 Task: Sort the products by price (lowest first).
Action: Mouse moved to (28, 83)
Screenshot: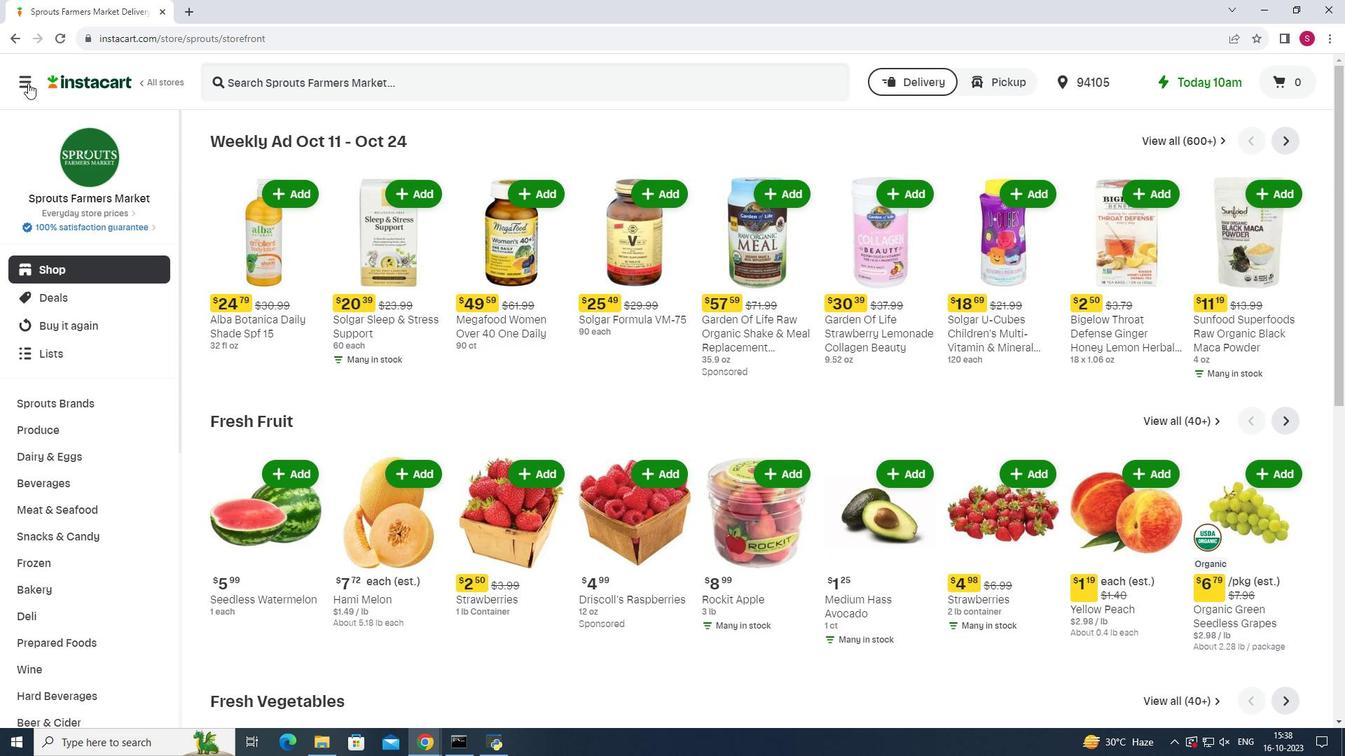 
Action: Mouse pressed left at (28, 83)
Screenshot: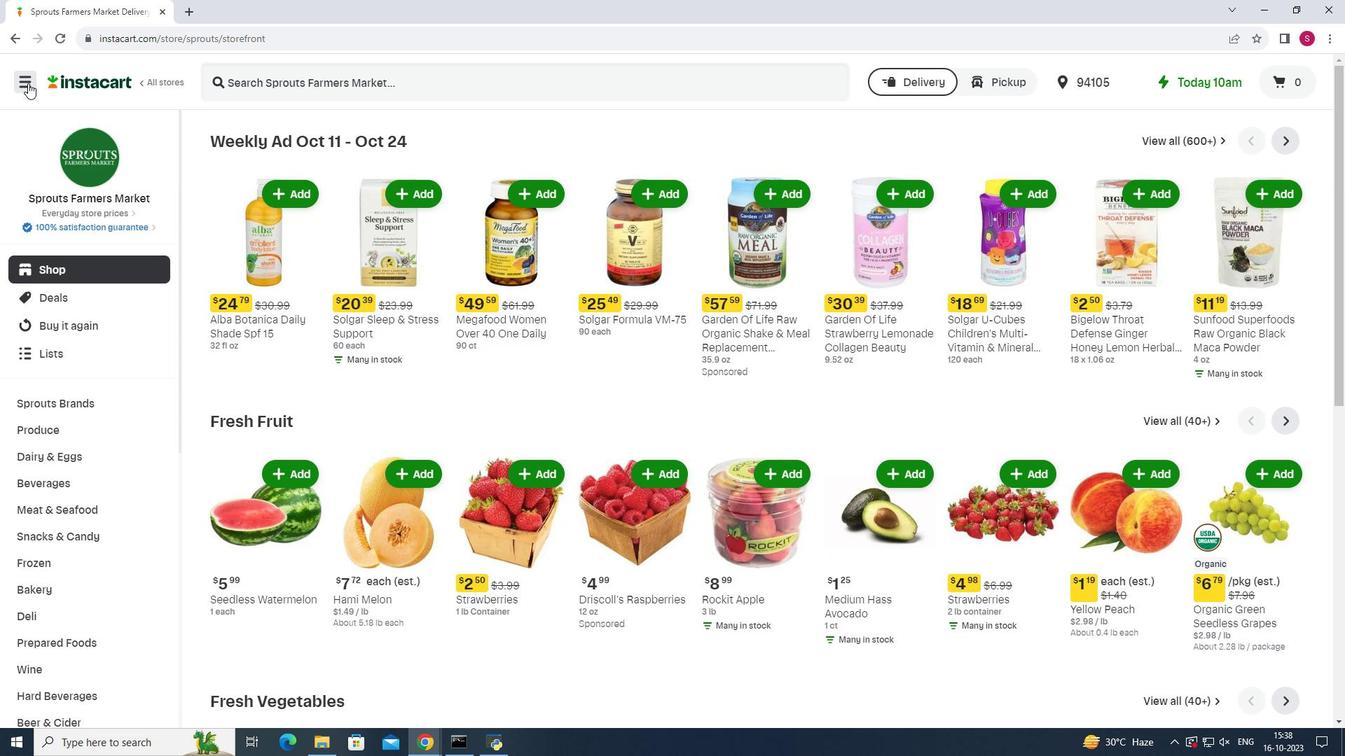 
Action: Mouse moved to (52, 368)
Screenshot: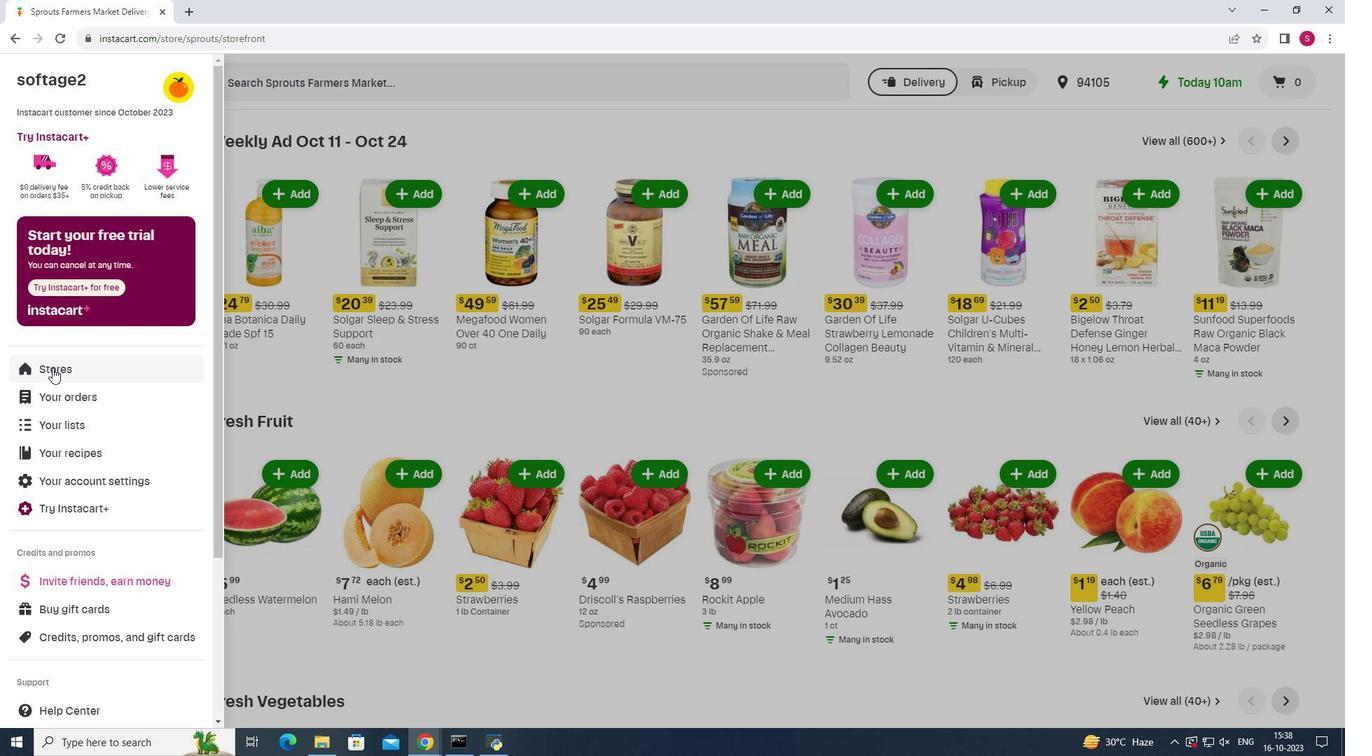 
Action: Mouse pressed left at (52, 368)
Screenshot: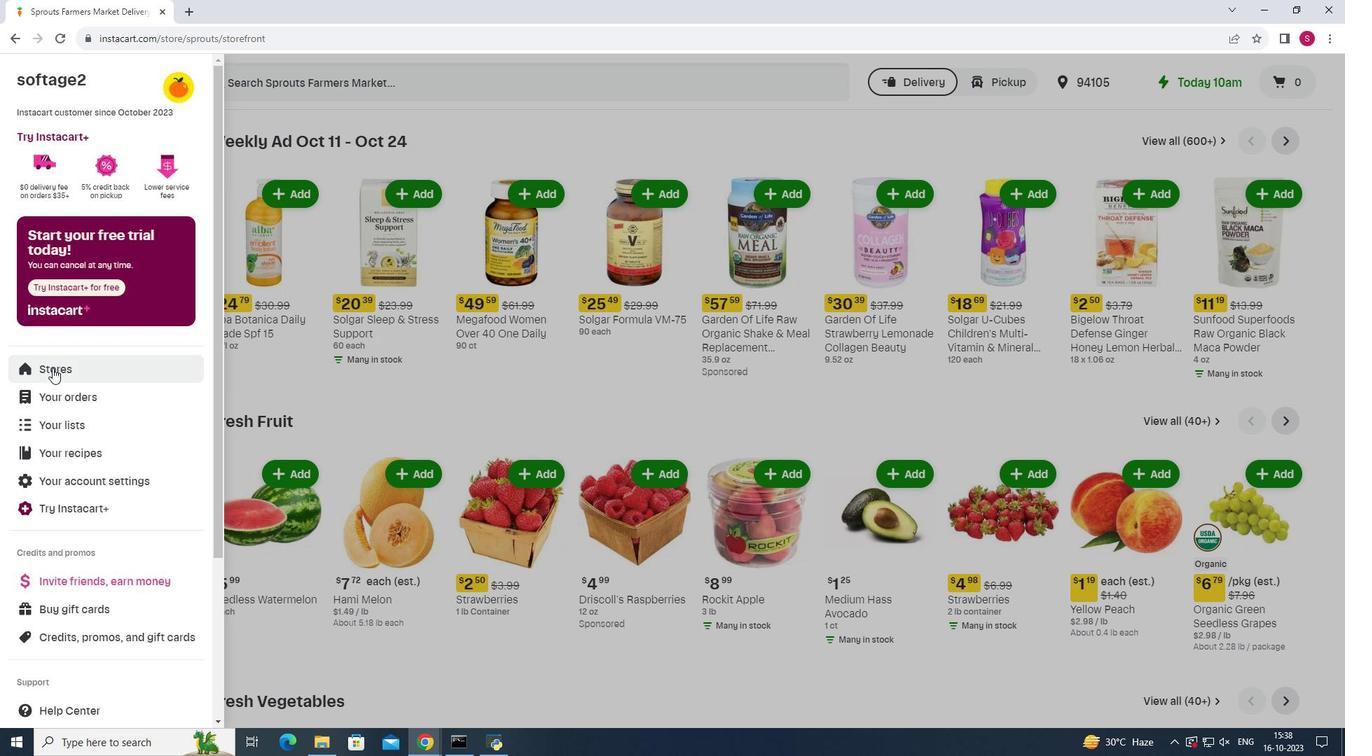 
Action: Mouse moved to (313, 116)
Screenshot: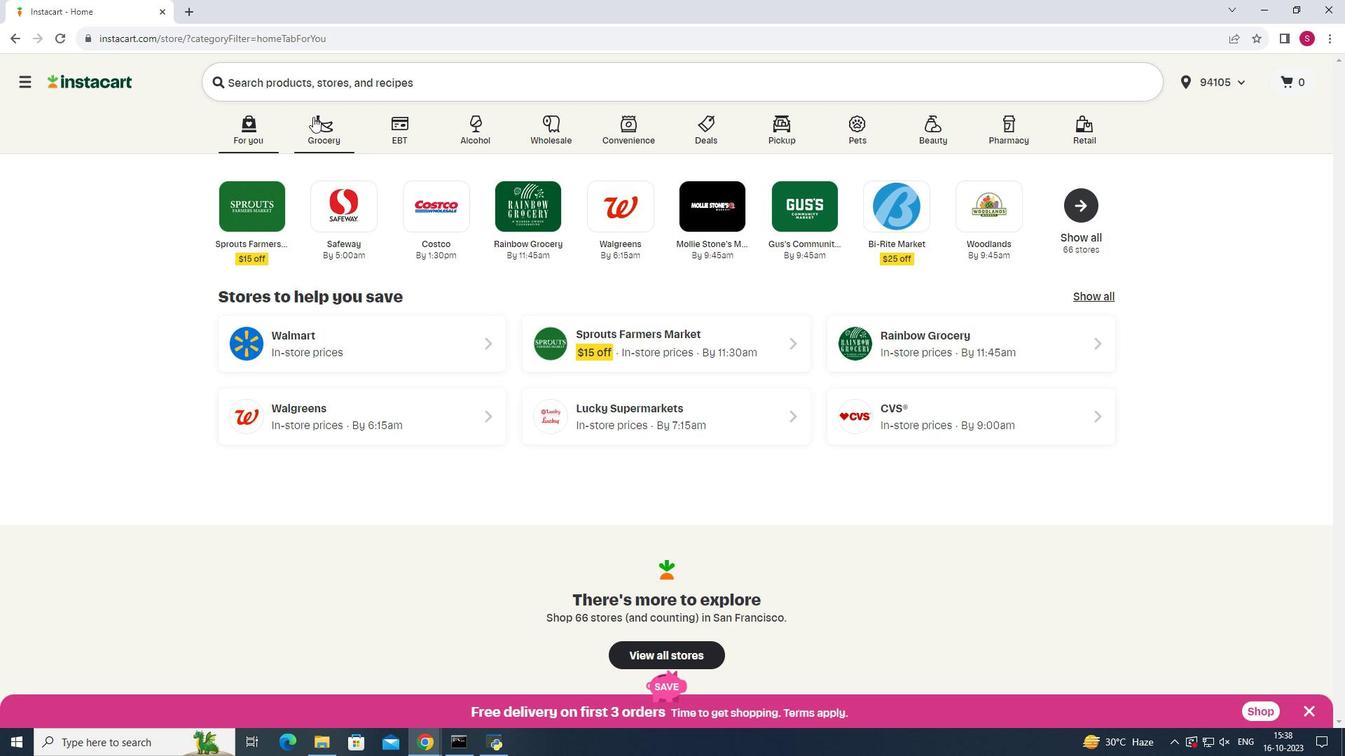 
Action: Mouse pressed left at (313, 116)
Screenshot: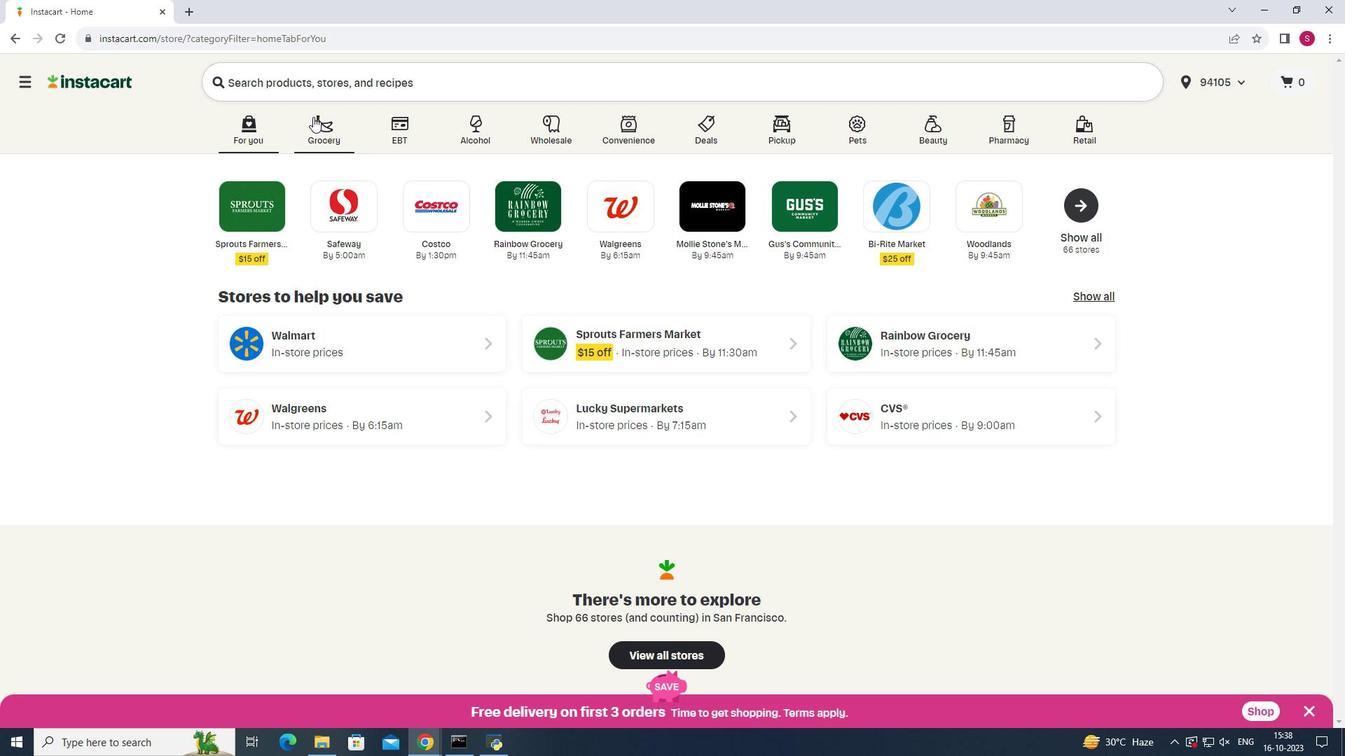 
Action: Mouse moved to (939, 201)
Screenshot: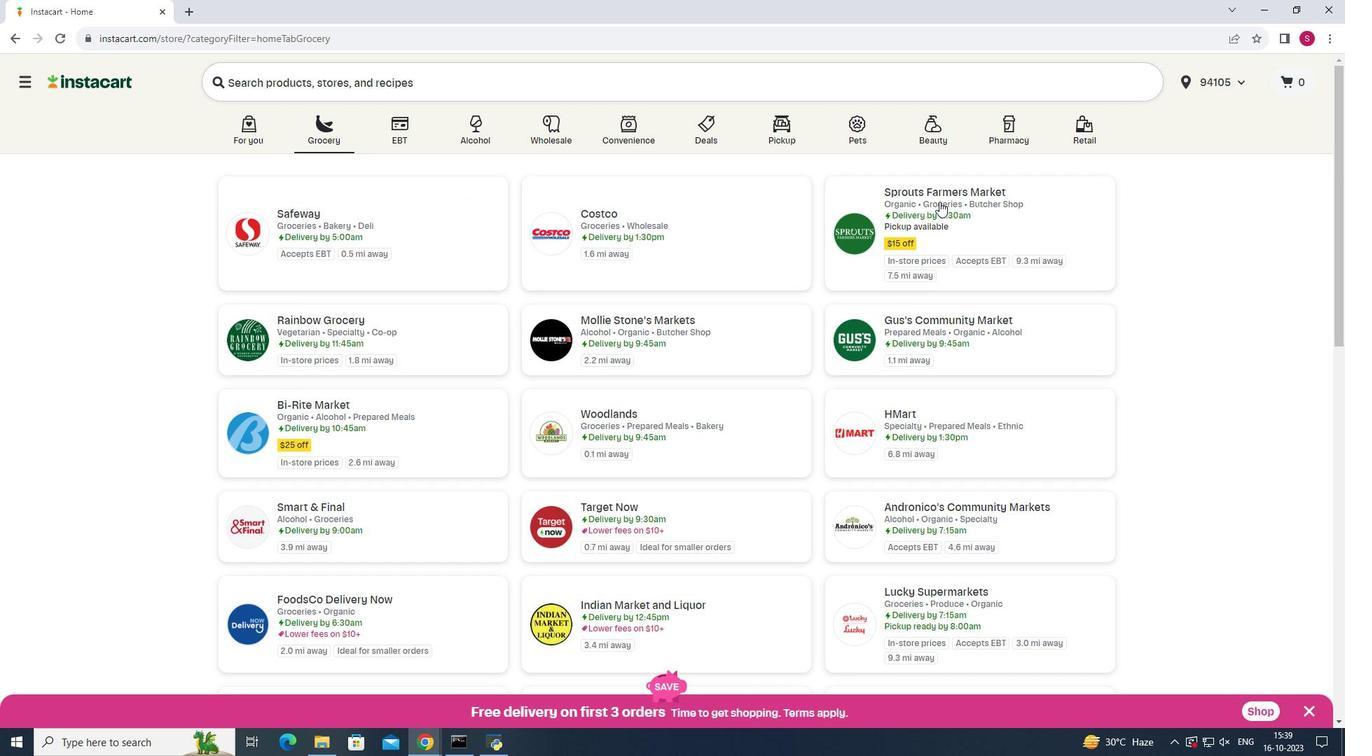 
Action: Mouse pressed left at (939, 201)
Screenshot: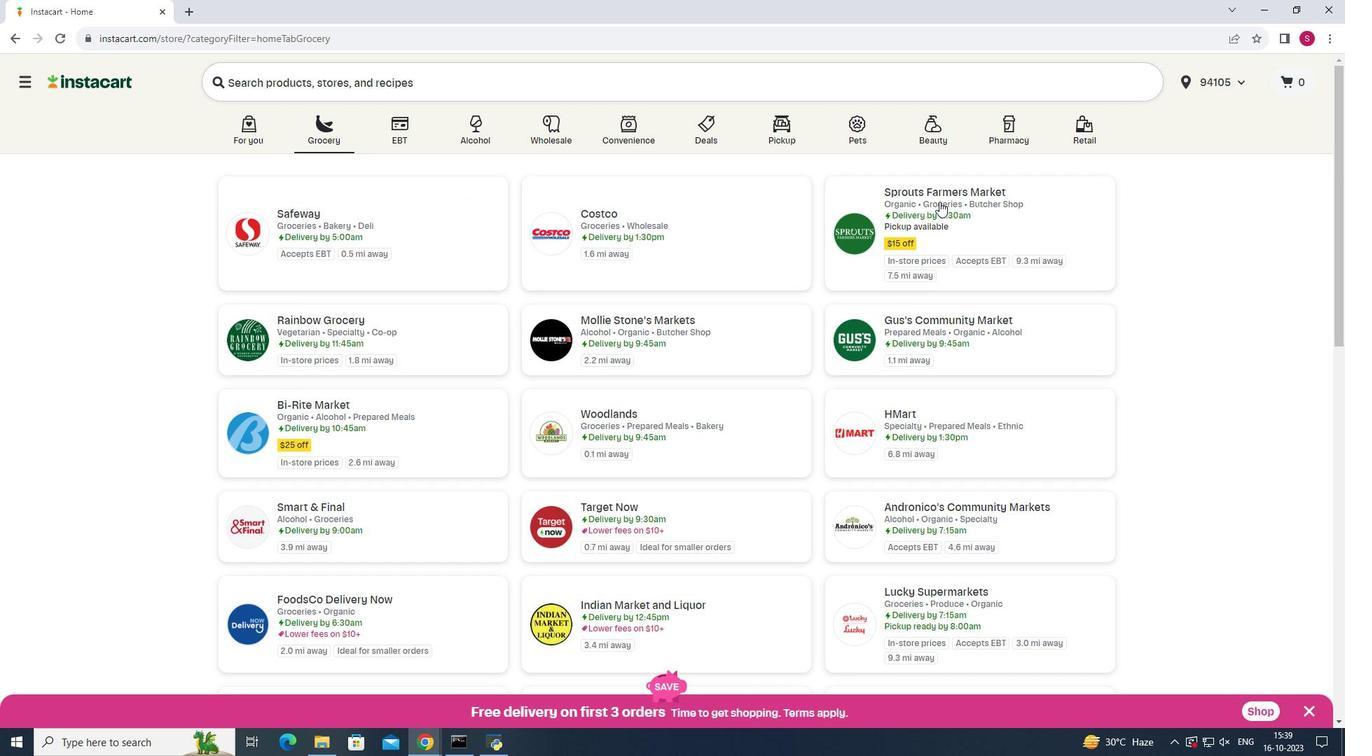 
Action: Mouse moved to (58, 507)
Screenshot: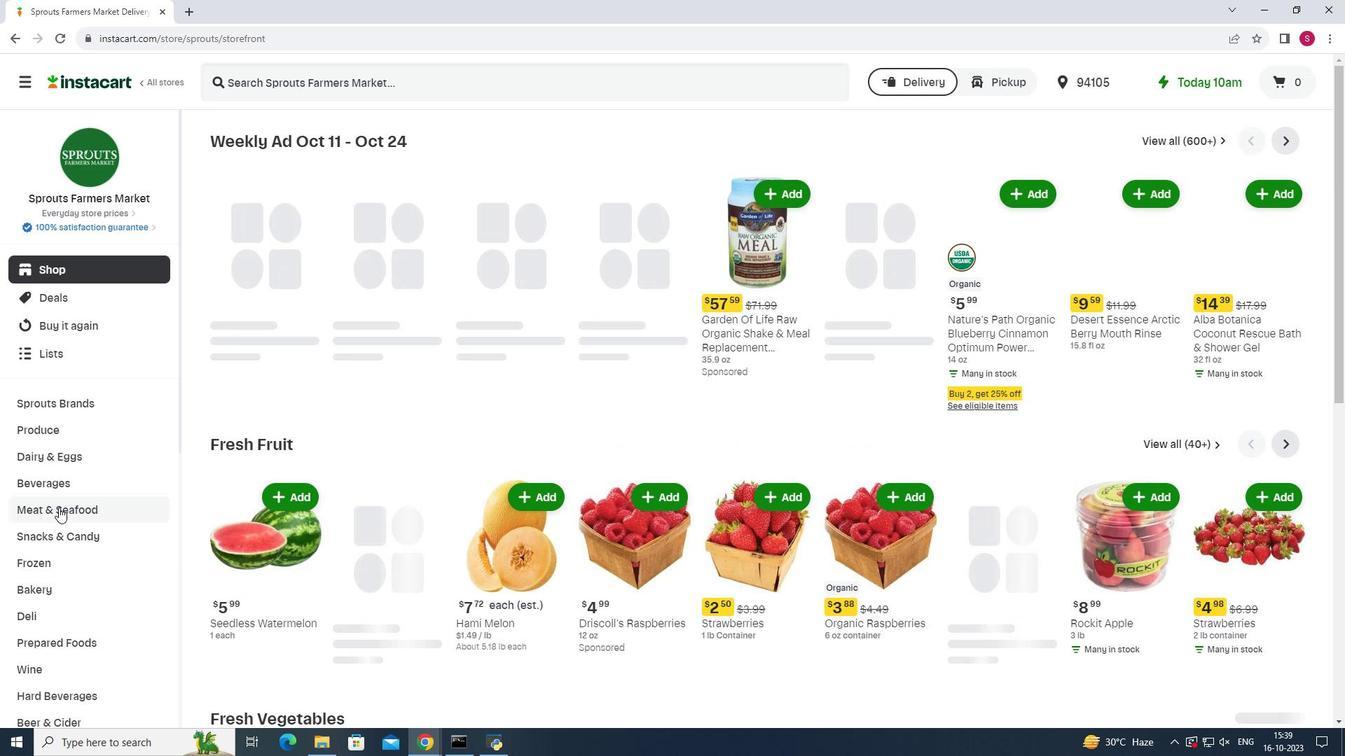 
Action: Mouse pressed left at (58, 507)
Screenshot: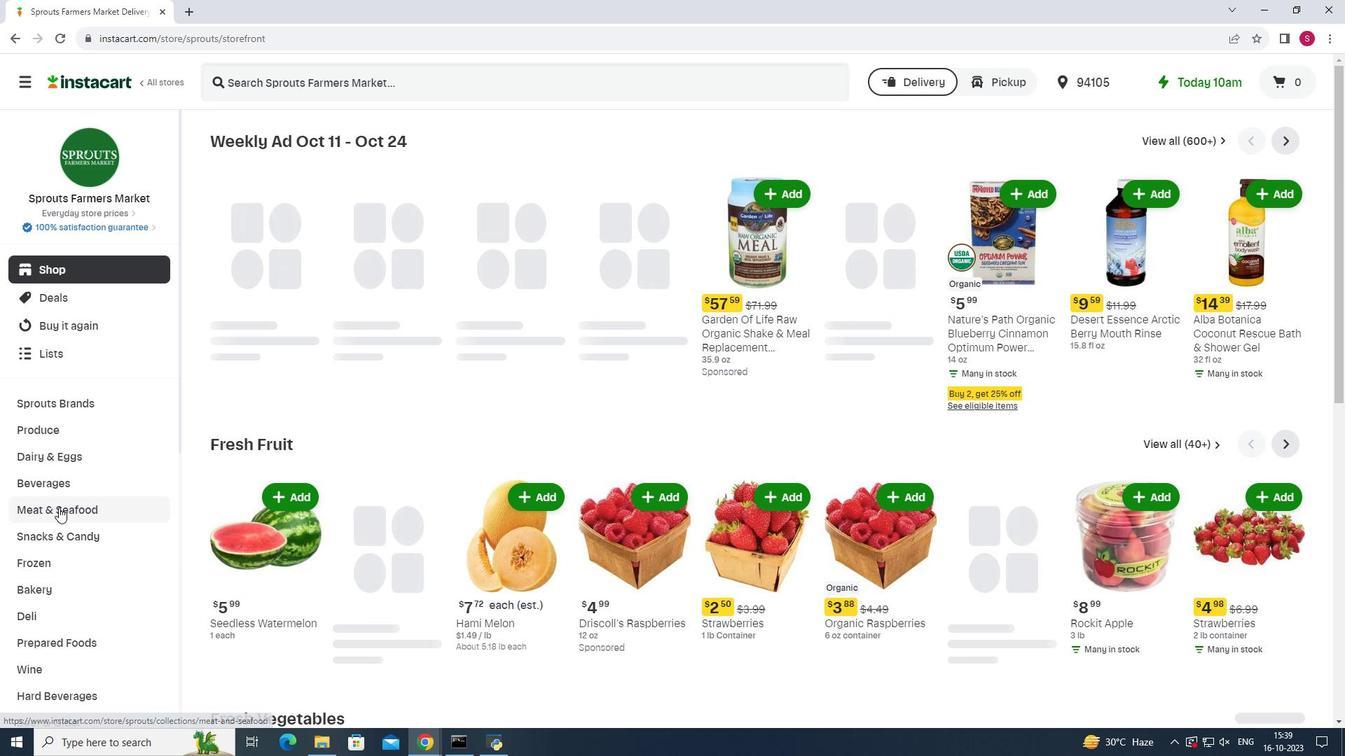 
Action: Mouse moved to (1017, 169)
Screenshot: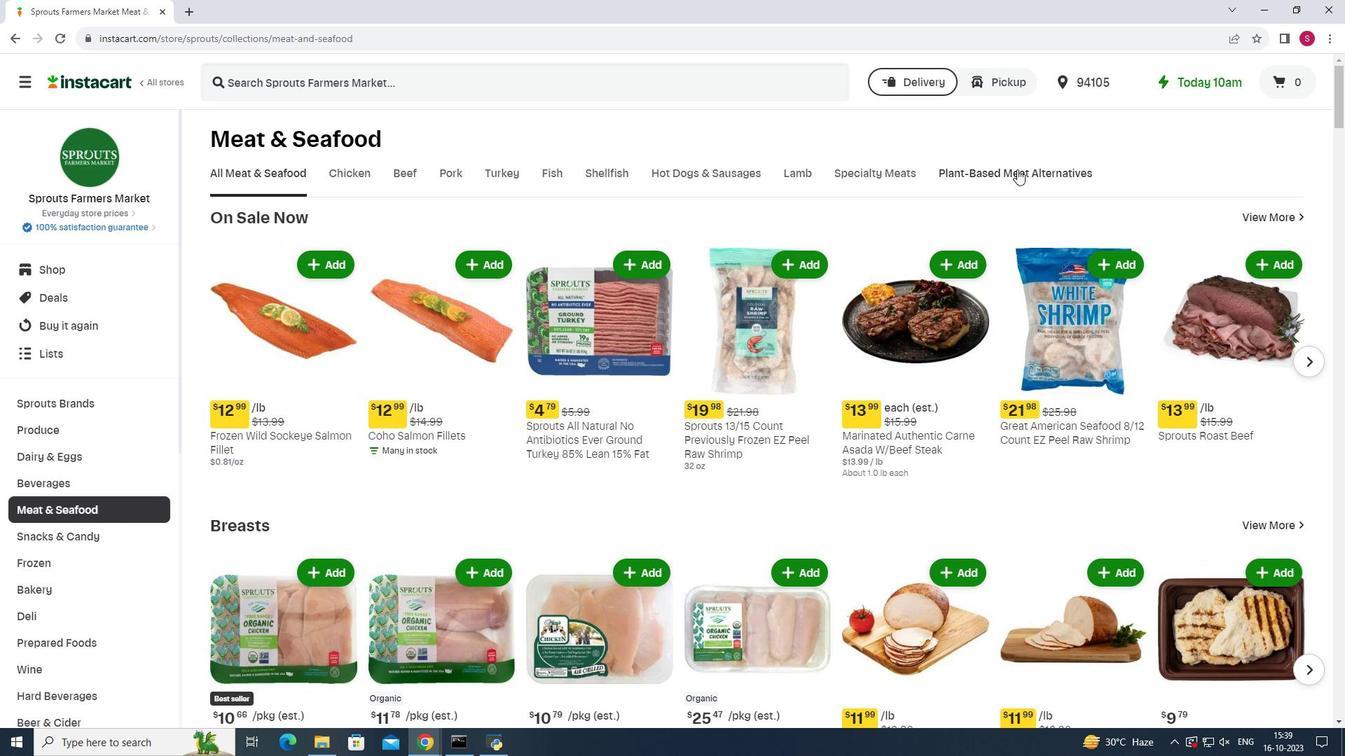 
Action: Mouse pressed left at (1017, 169)
Screenshot: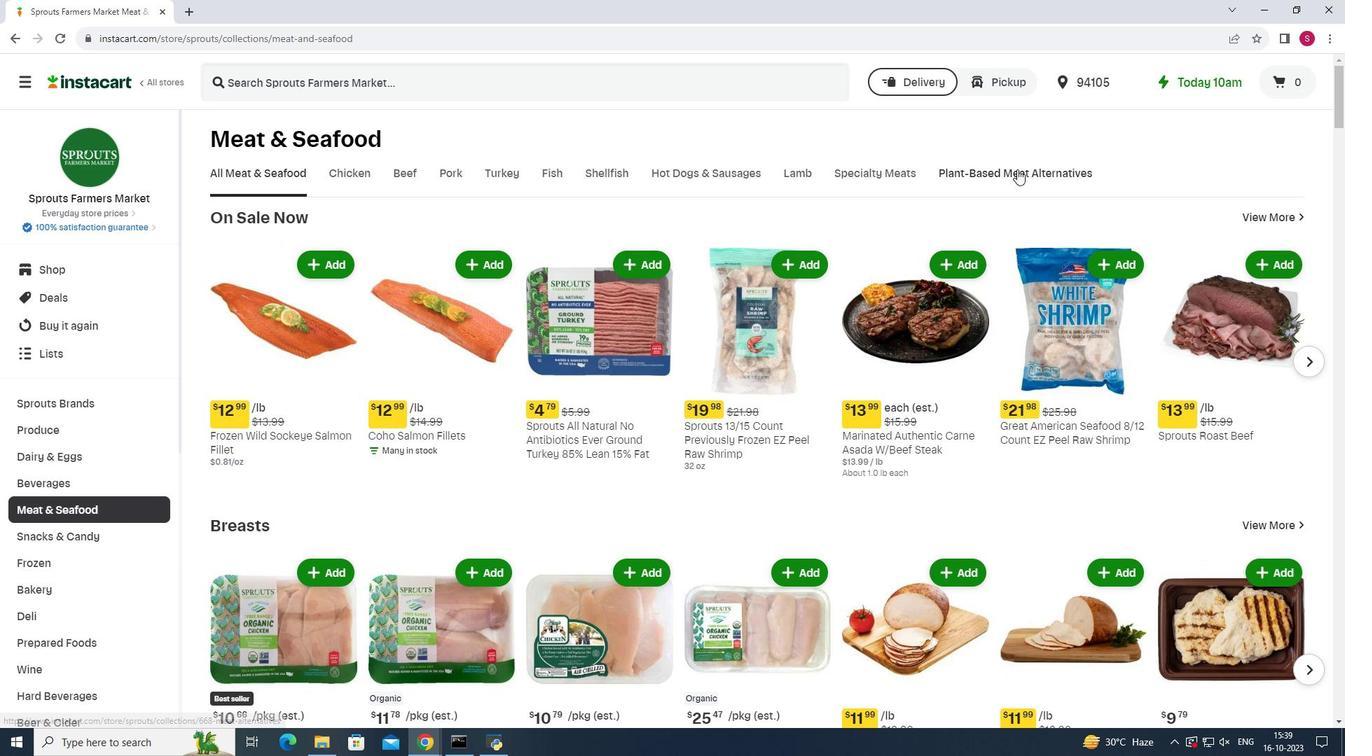 
Action: Mouse moved to (428, 226)
Screenshot: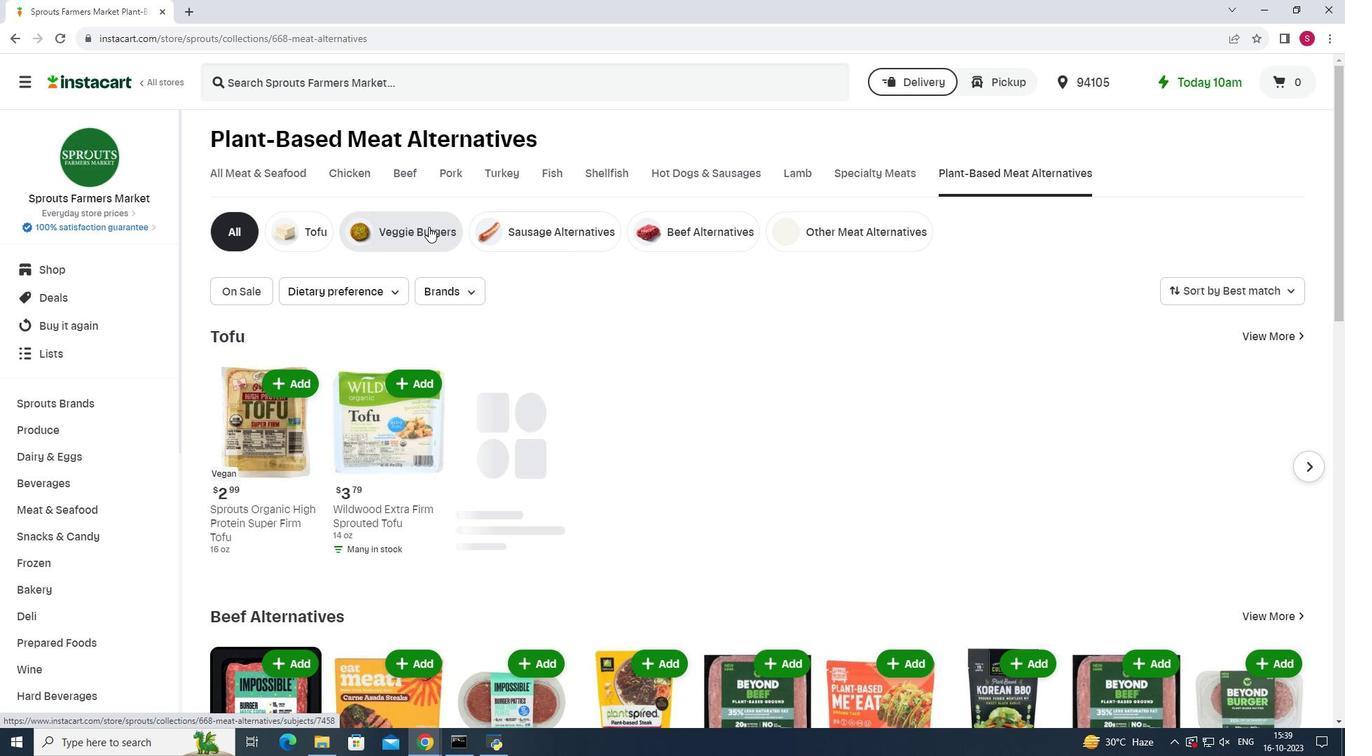 
Action: Mouse pressed left at (428, 226)
Screenshot: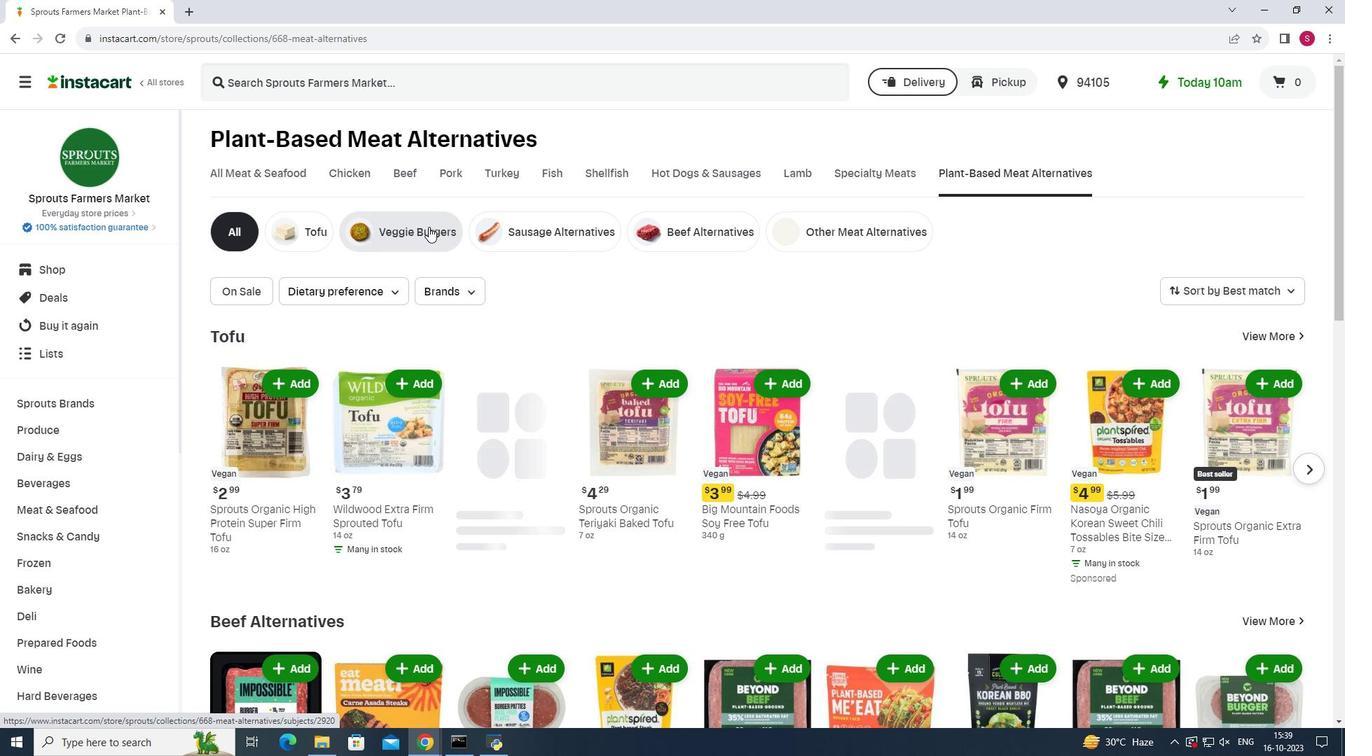 
Action: Mouse moved to (1223, 289)
Screenshot: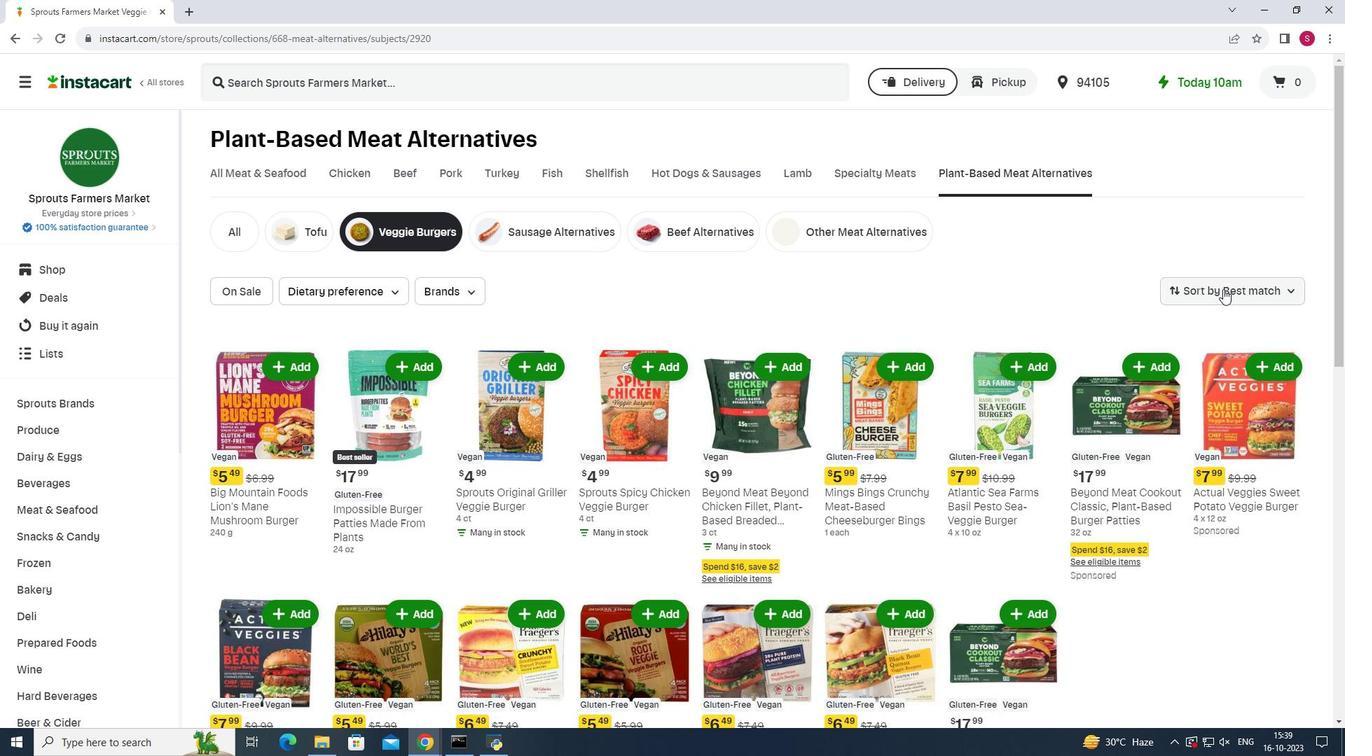 
Action: Mouse pressed left at (1223, 289)
Screenshot: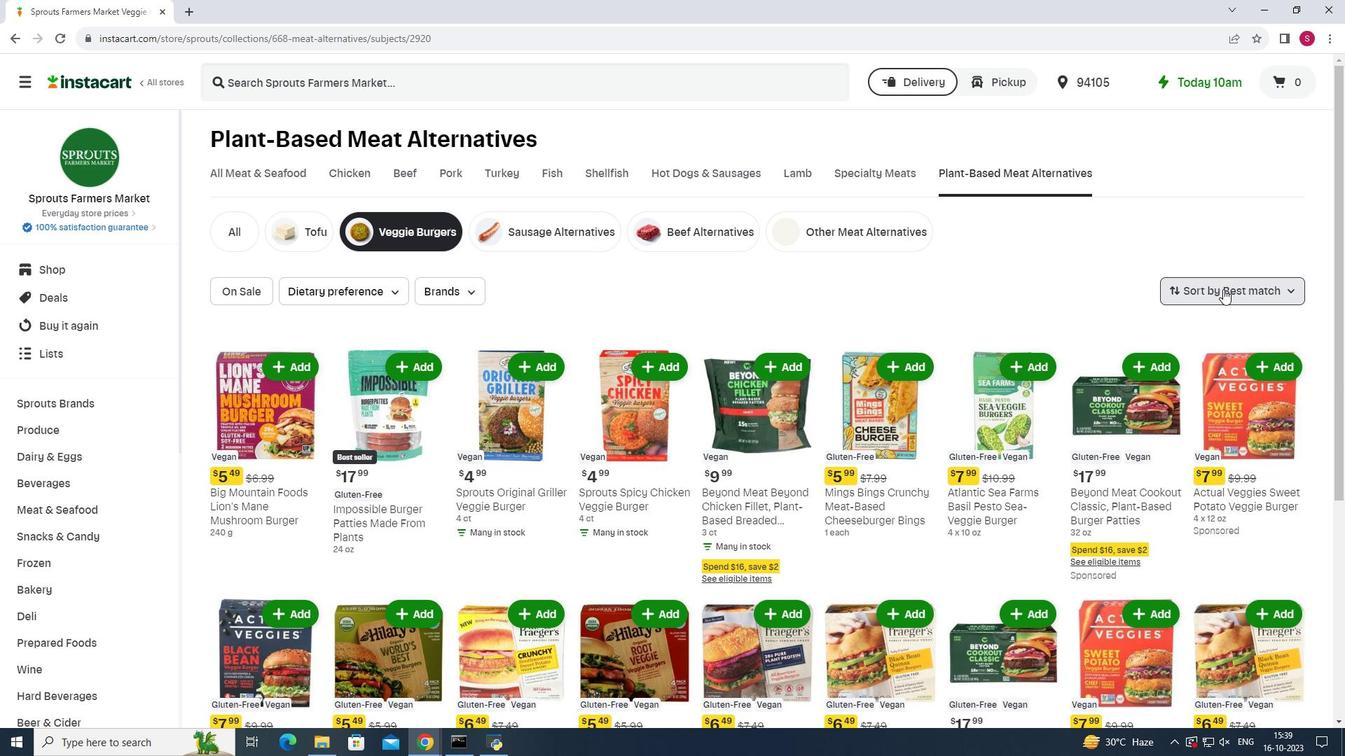 
Action: Mouse moved to (1238, 353)
Screenshot: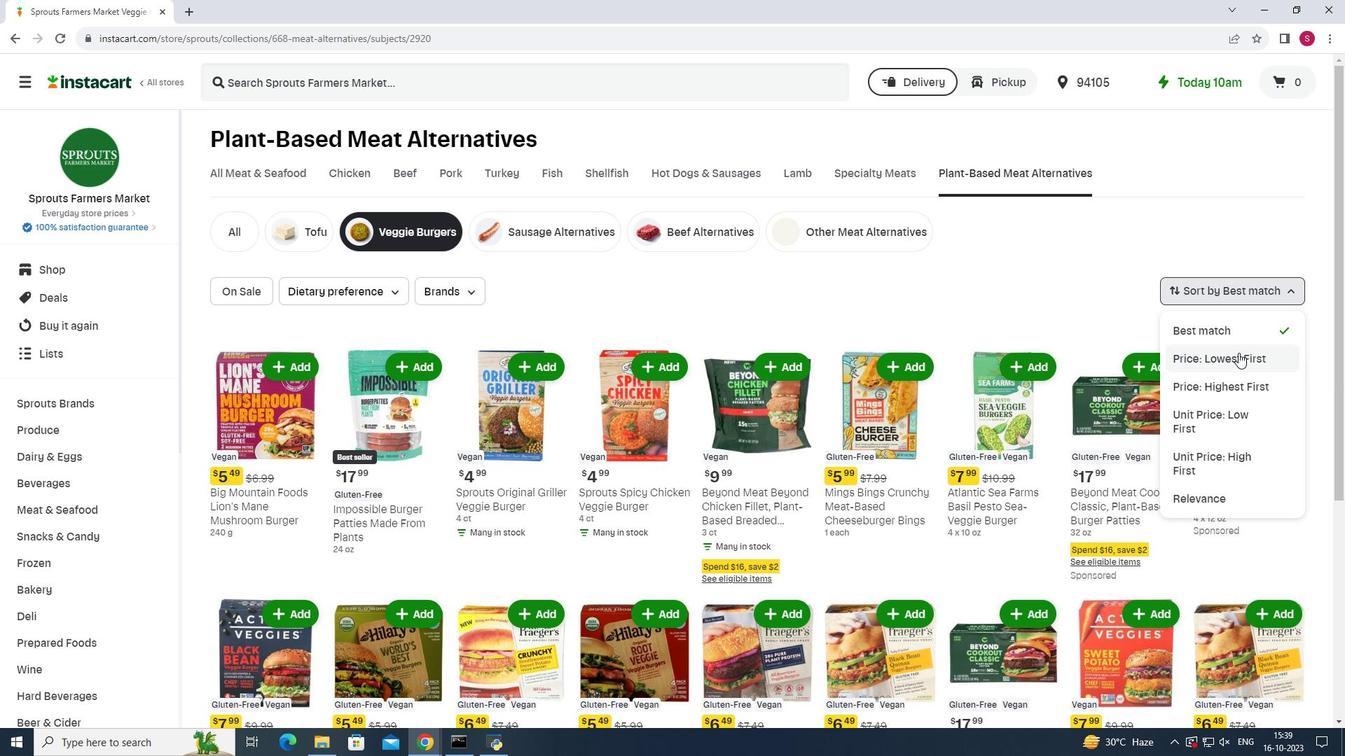
Action: Mouse pressed left at (1238, 353)
Screenshot: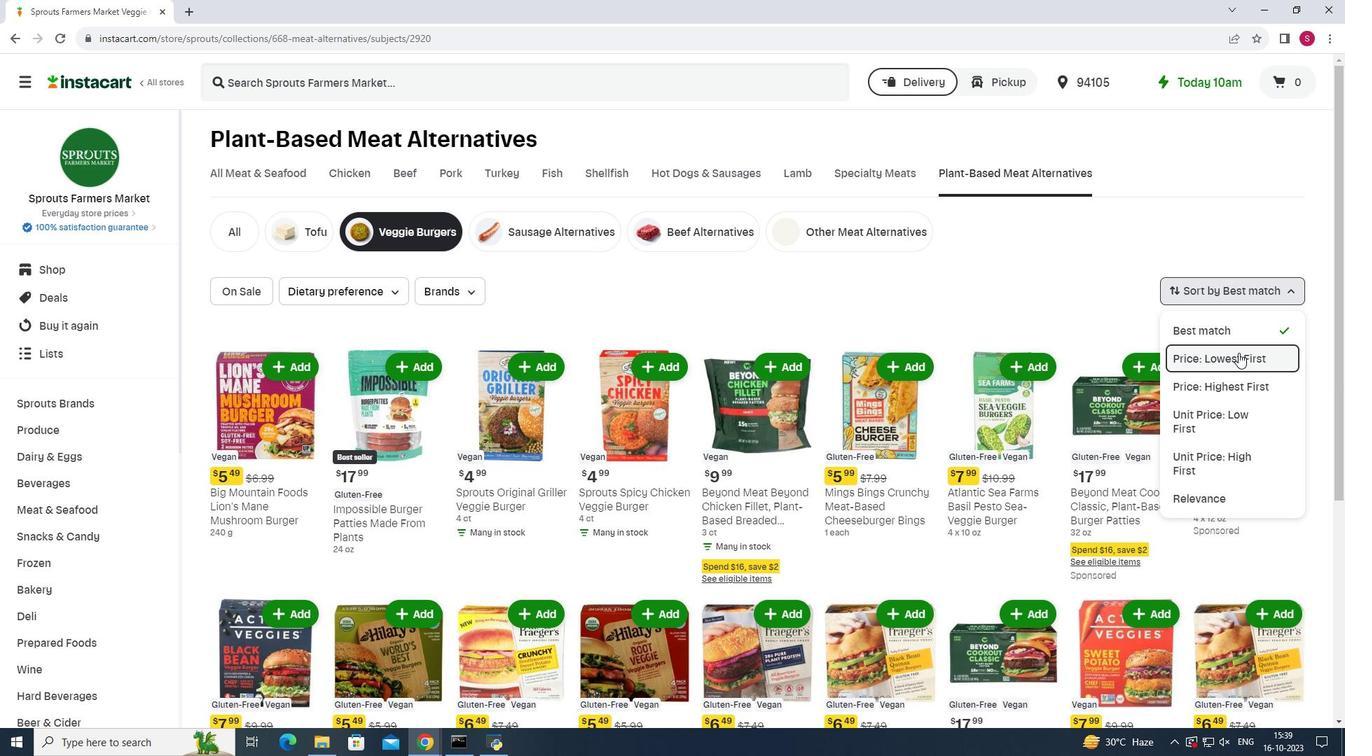 
Action: Mouse moved to (1111, 327)
Screenshot: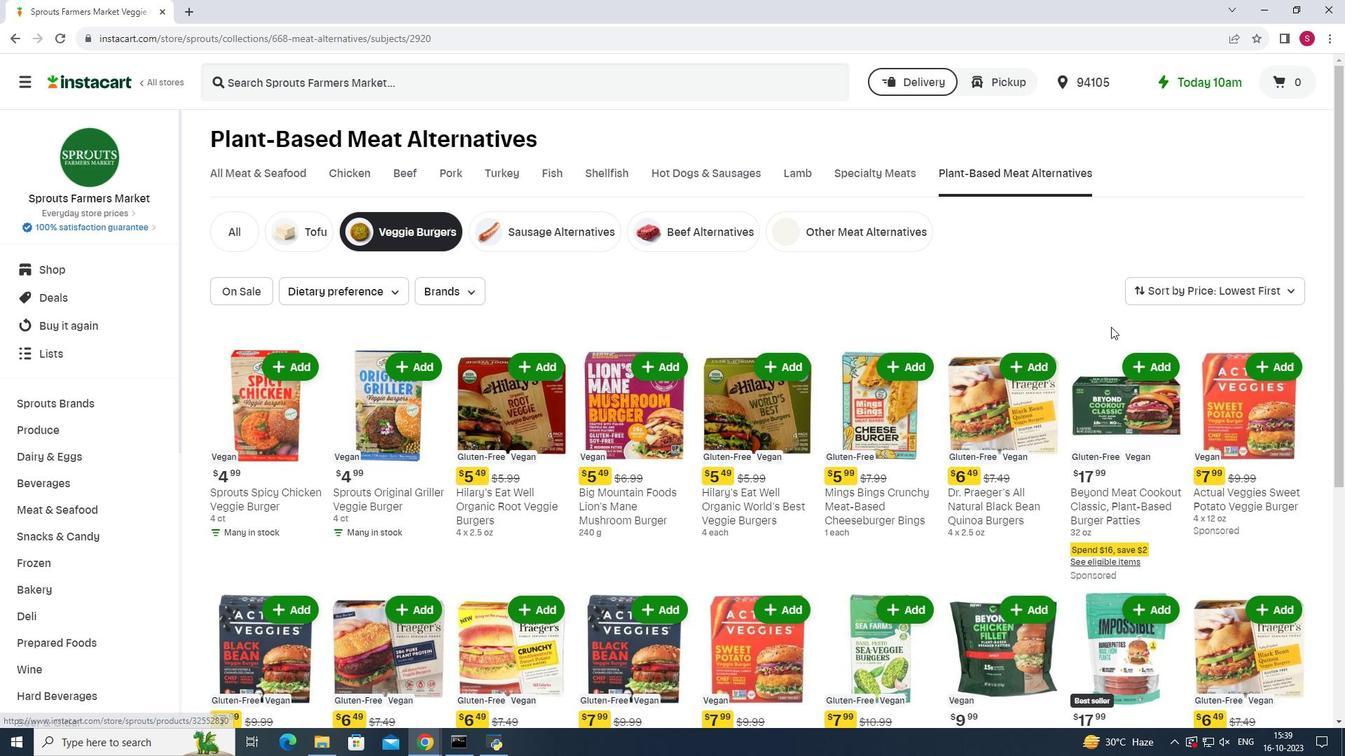 
Action: Mouse scrolled (1111, 326) with delta (0, 0)
Screenshot: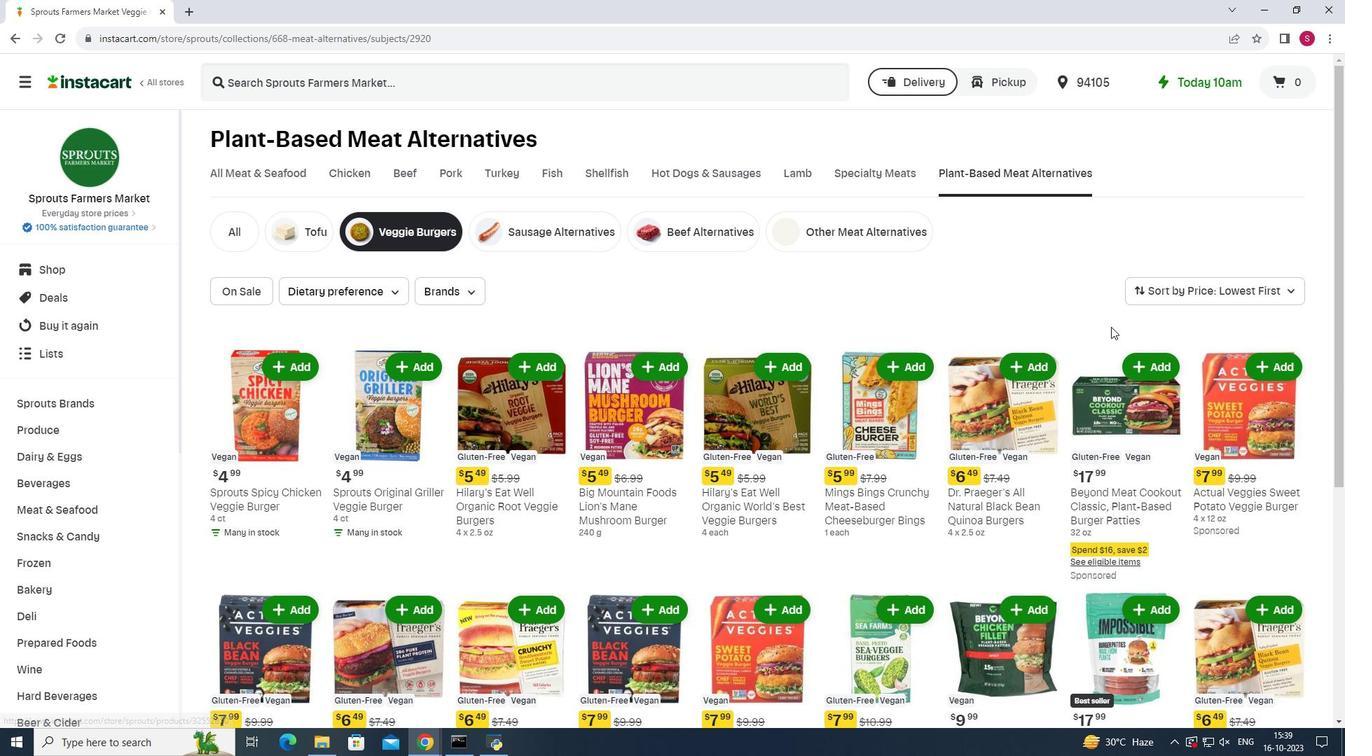 
Action: Mouse scrolled (1111, 326) with delta (0, 0)
Screenshot: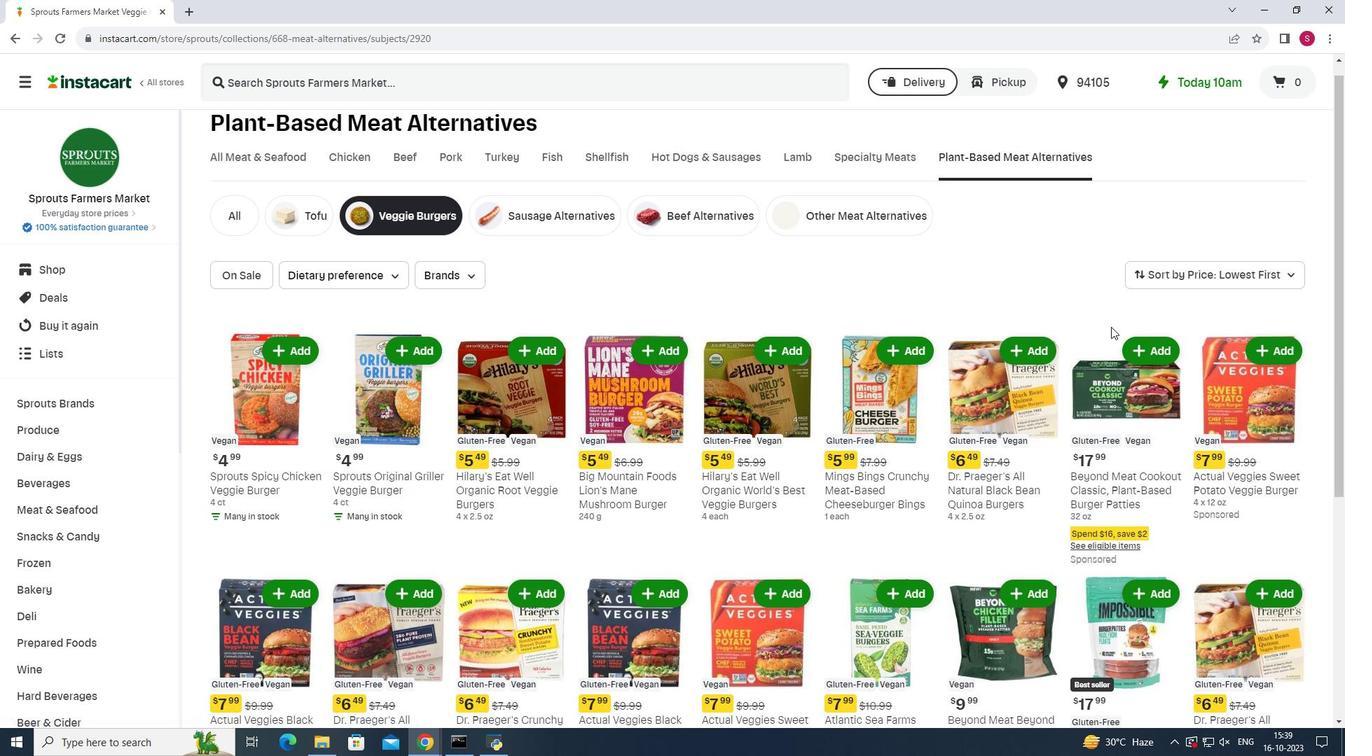 
Action: Mouse scrolled (1111, 326) with delta (0, 0)
Screenshot: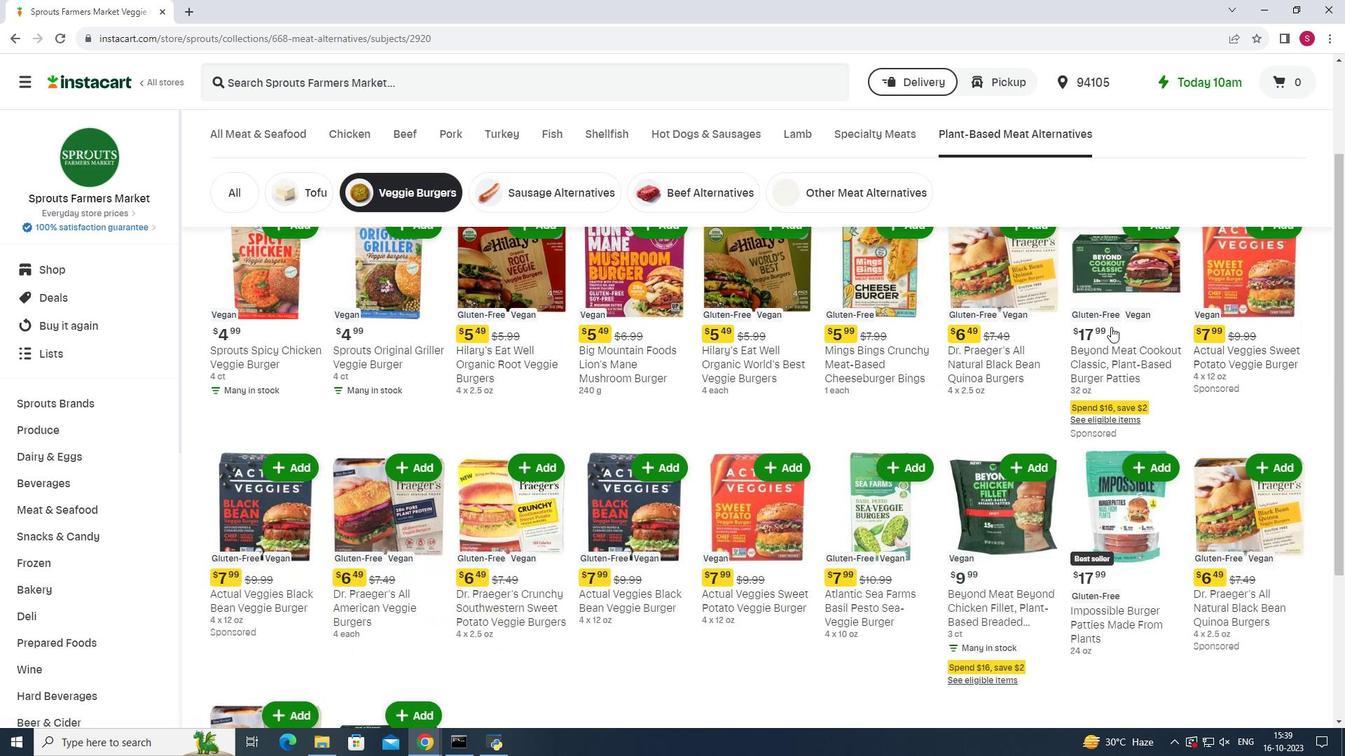 
Action: Mouse scrolled (1111, 326) with delta (0, 0)
Screenshot: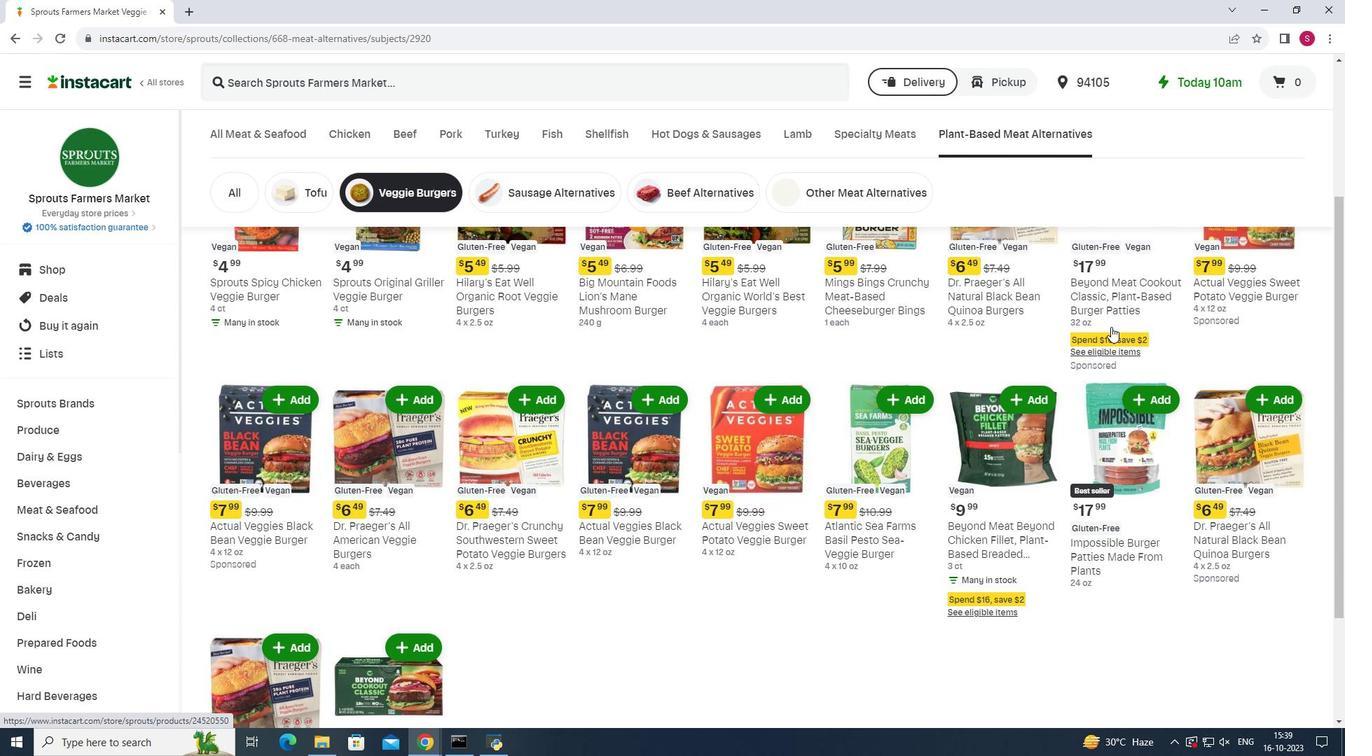 
Action: Mouse scrolled (1111, 326) with delta (0, 0)
Screenshot: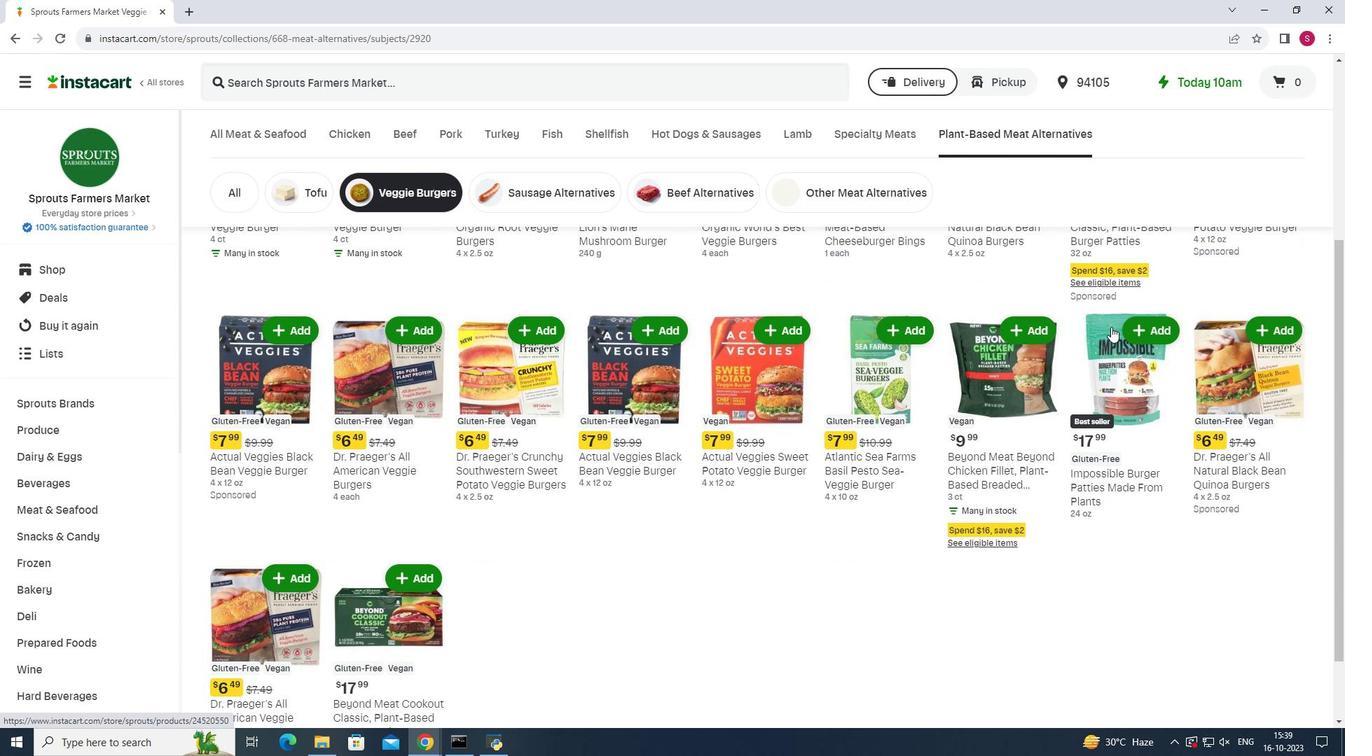 
Action: Mouse scrolled (1111, 326) with delta (0, 0)
Screenshot: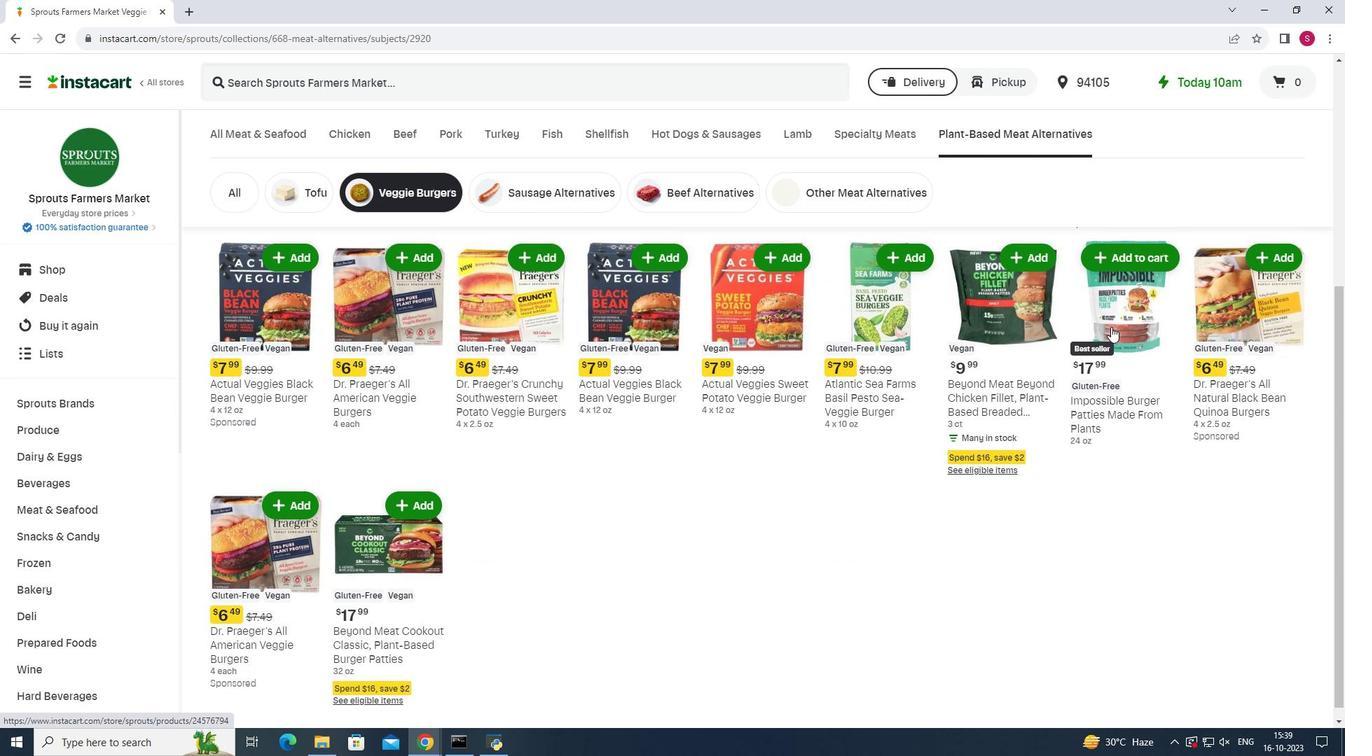 
Action: Mouse scrolled (1111, 326) with delta (0, 0)
Screenshot: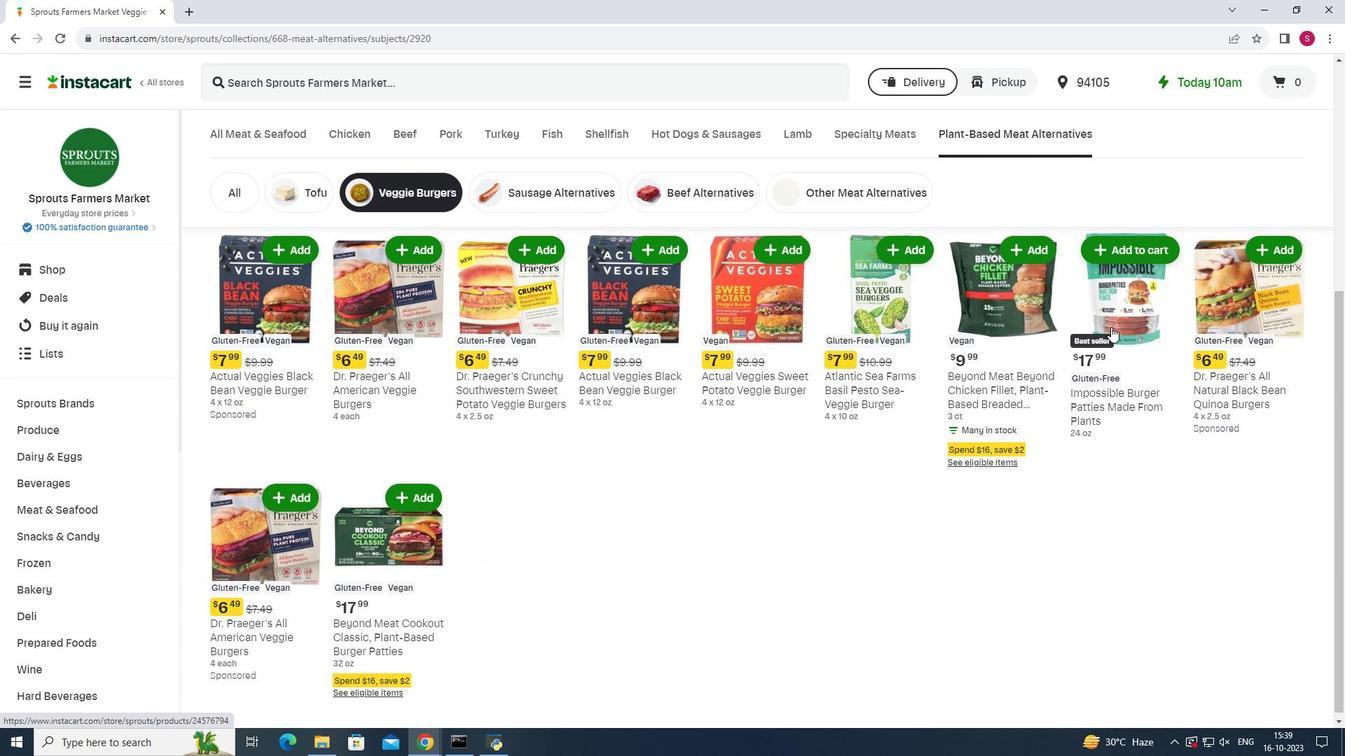 
Action: Mouse moved to (1097, 365)
Screenshot: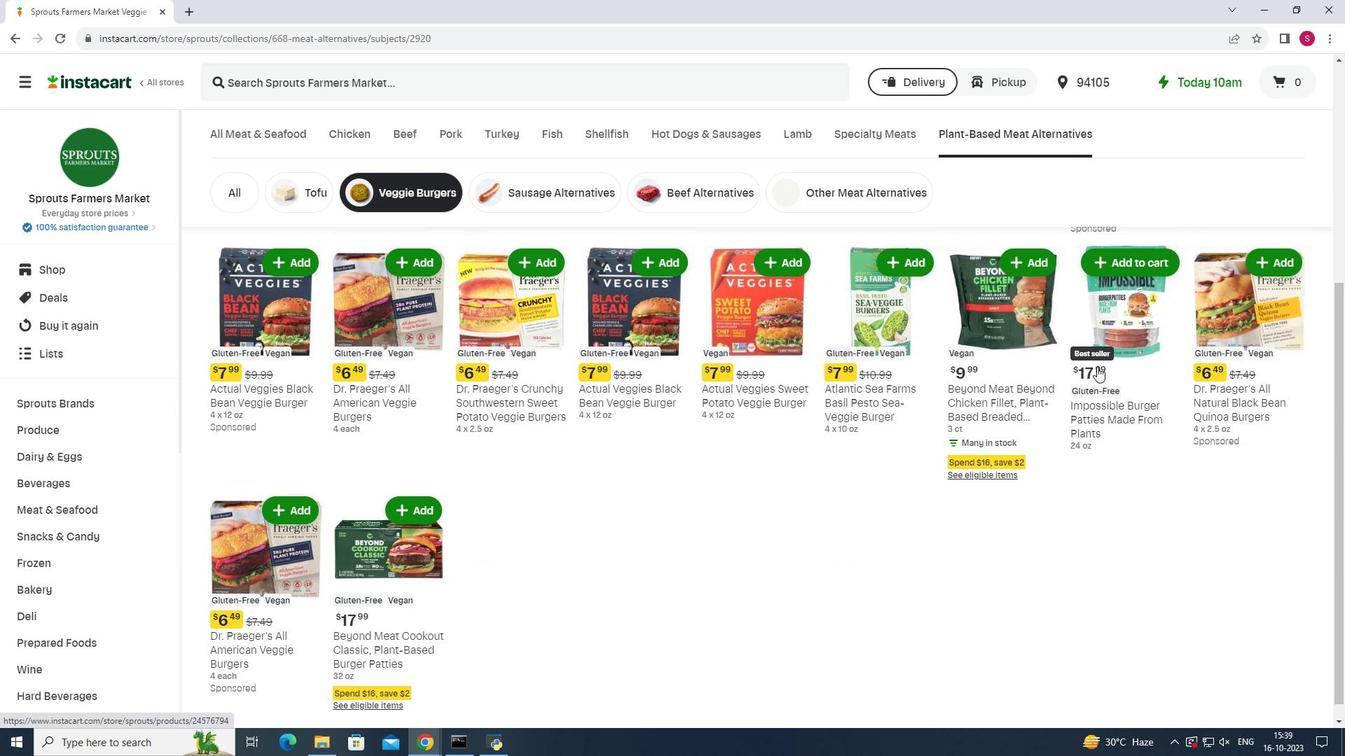 
Action: Mouse scrolled (1097, 365) with delta (0, 0)
Screenshot: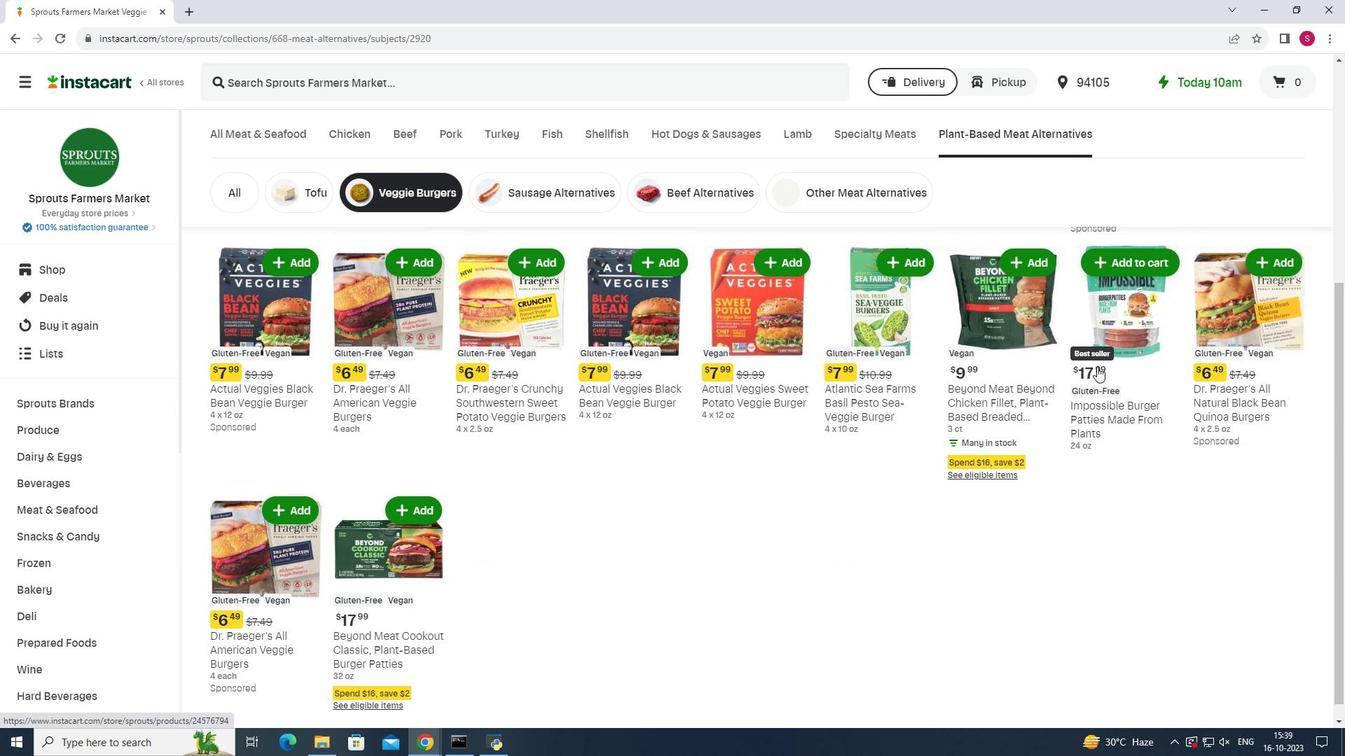 
Action: Mouse moved to (1097, 365)
Screenshot: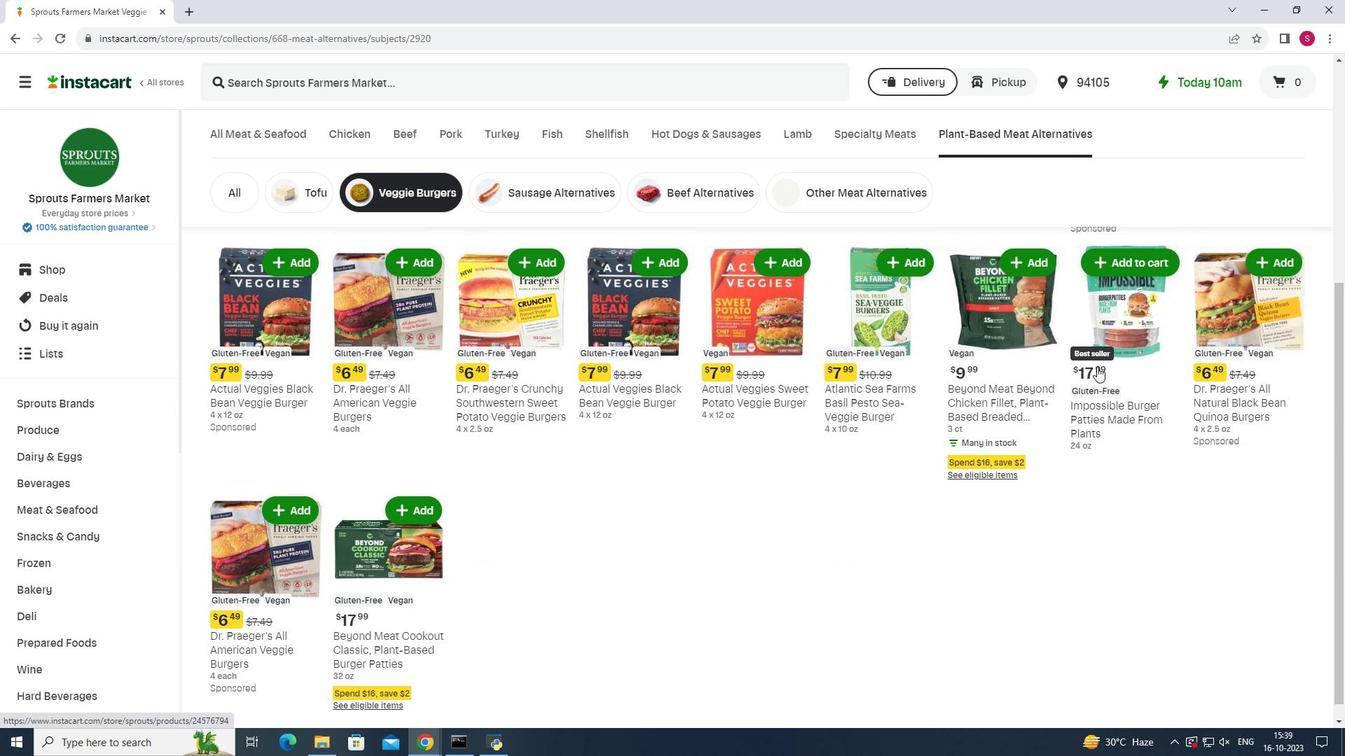 
Action: Mouse scrolled (1097, 366) with delta (0, 0)
Screenshot: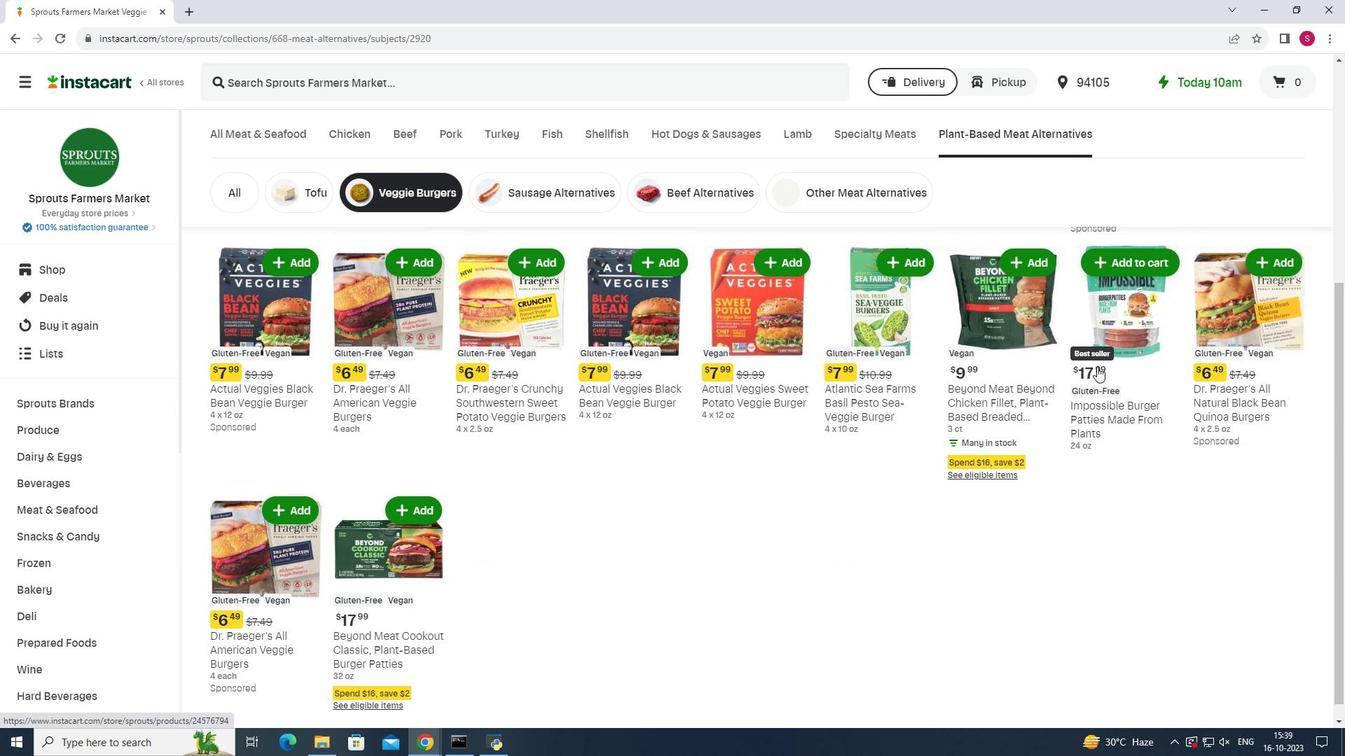 
Action: Mouse moved to (1097, 367)
Screenshot: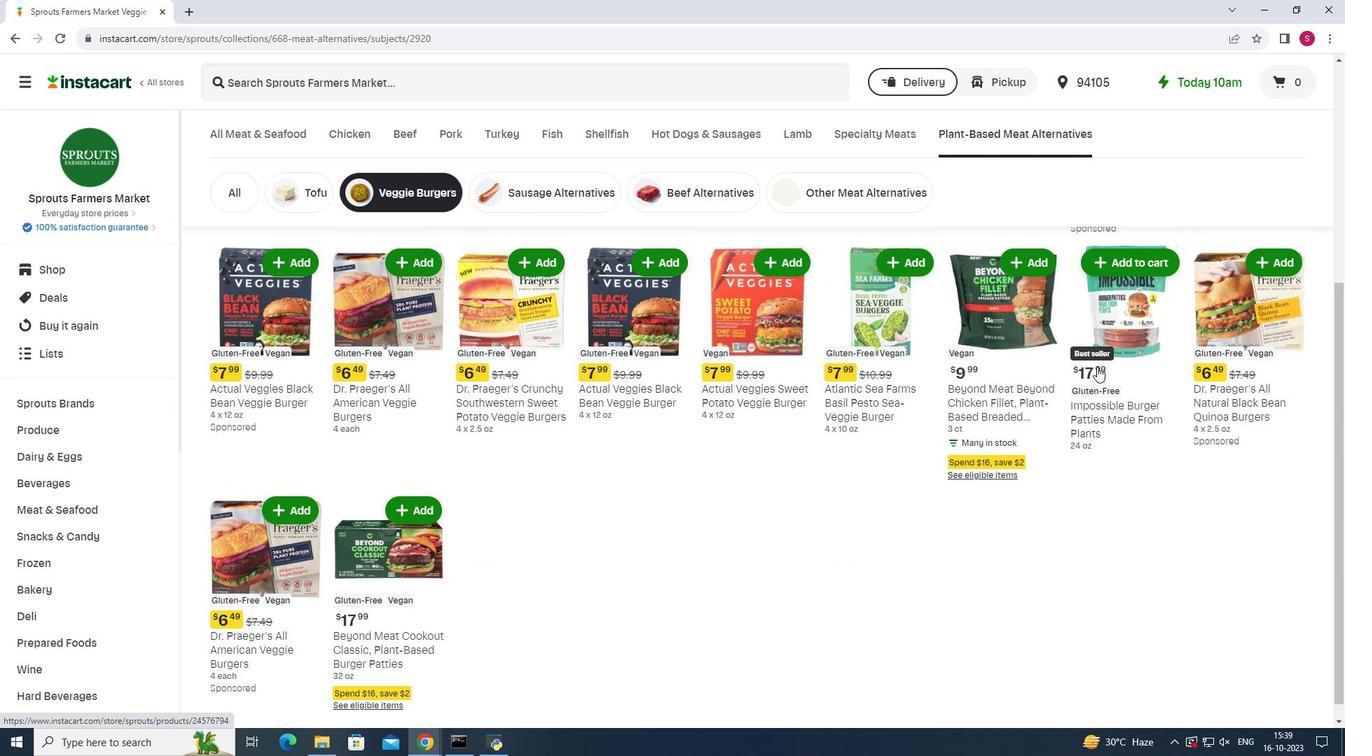 
Action: Mouse scrolled (1097, 367) with delta (0, 0)
Screenshot: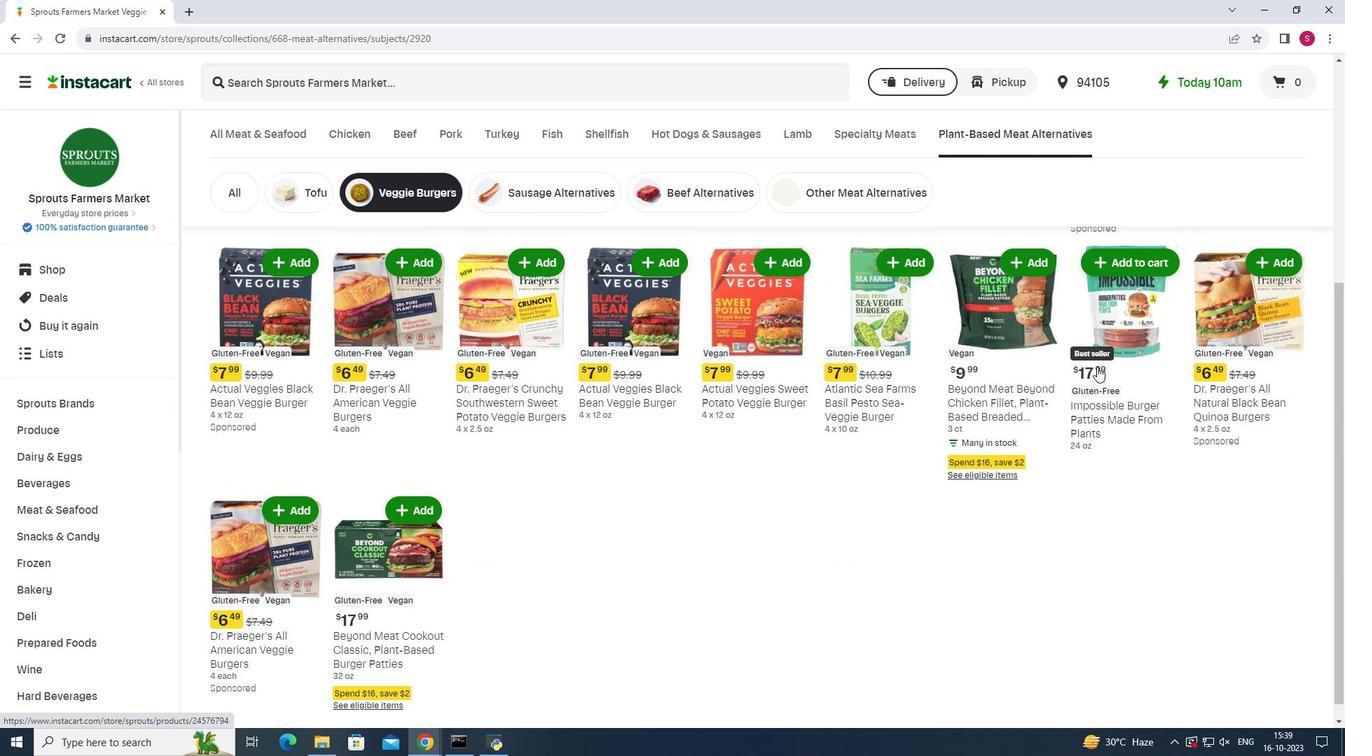 
Action: Mouse scrolled (1097, 367) with delta (0, 0)
Screenshot: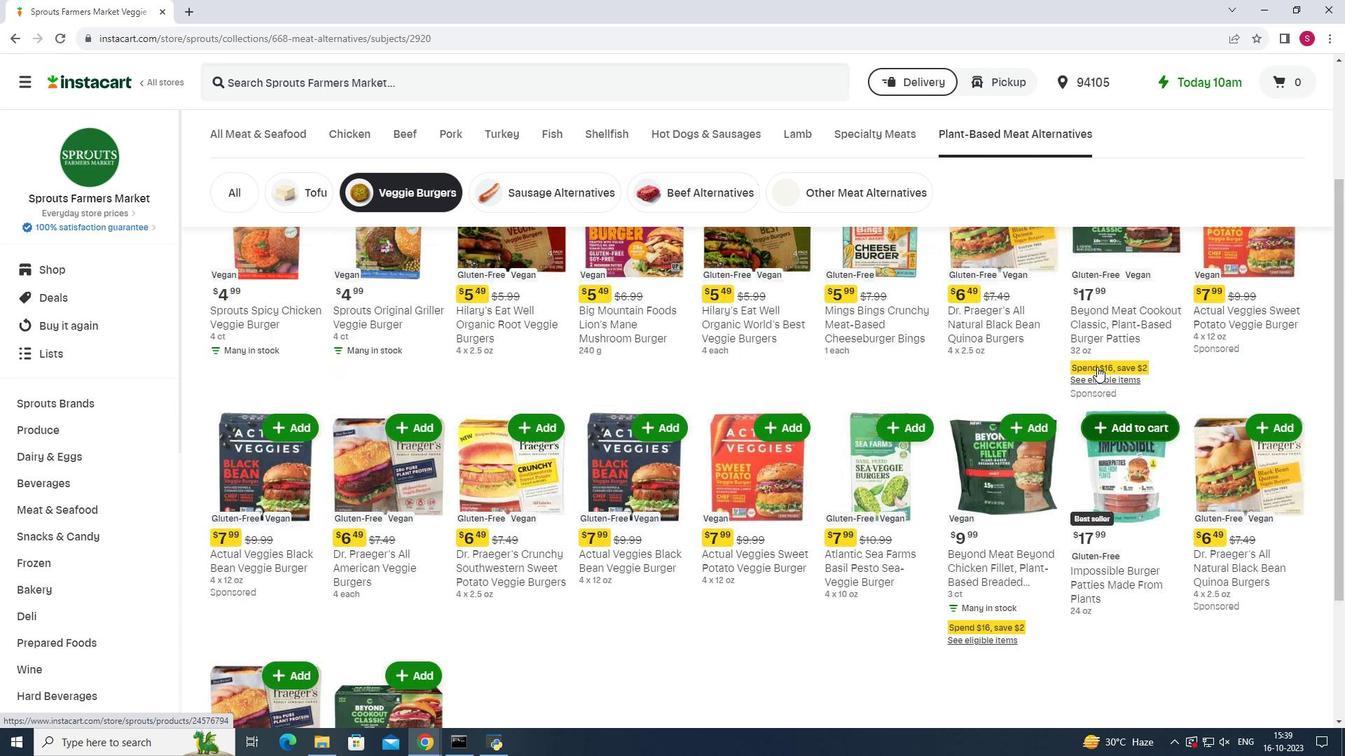 
Action: Mouse scrolled (1097, 367) with delta (0, 0)
Screenshot: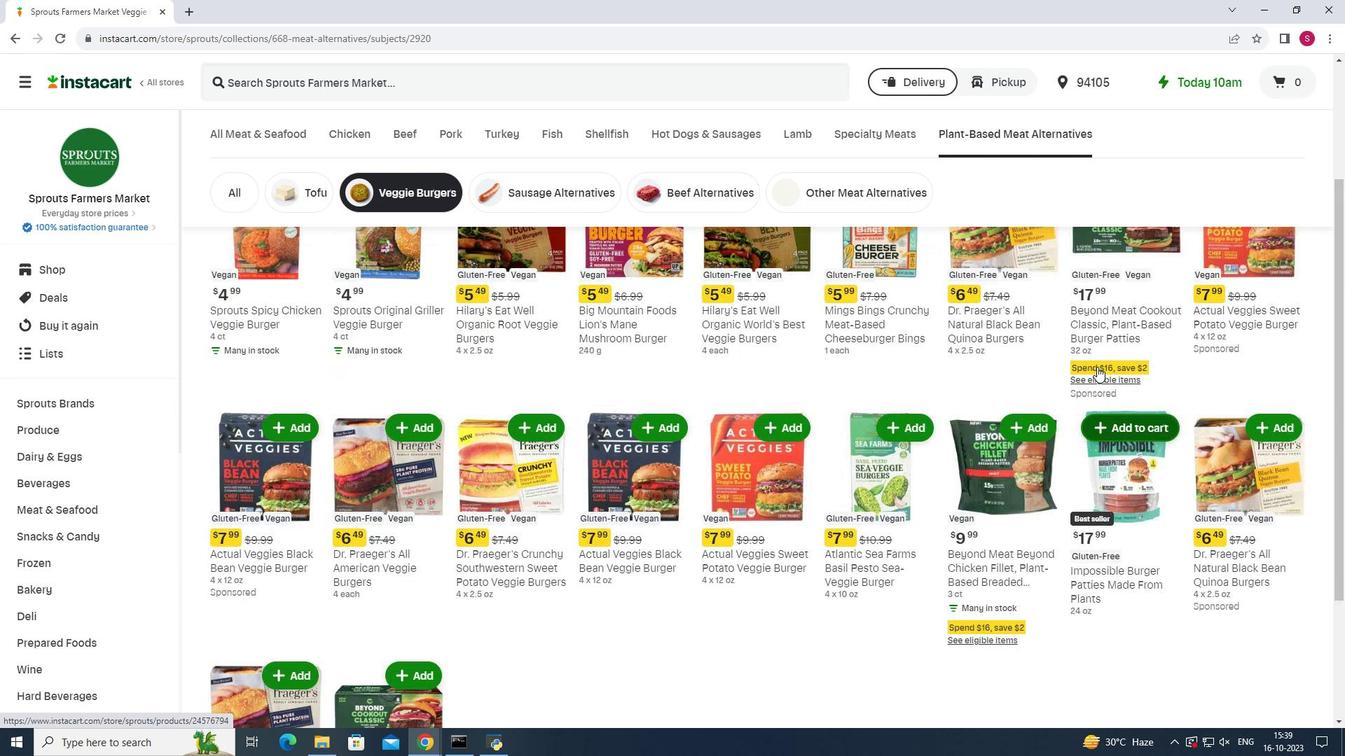 
Action: Mouse scrolled (1097, 367) with delta (0, 0)
Screenshot: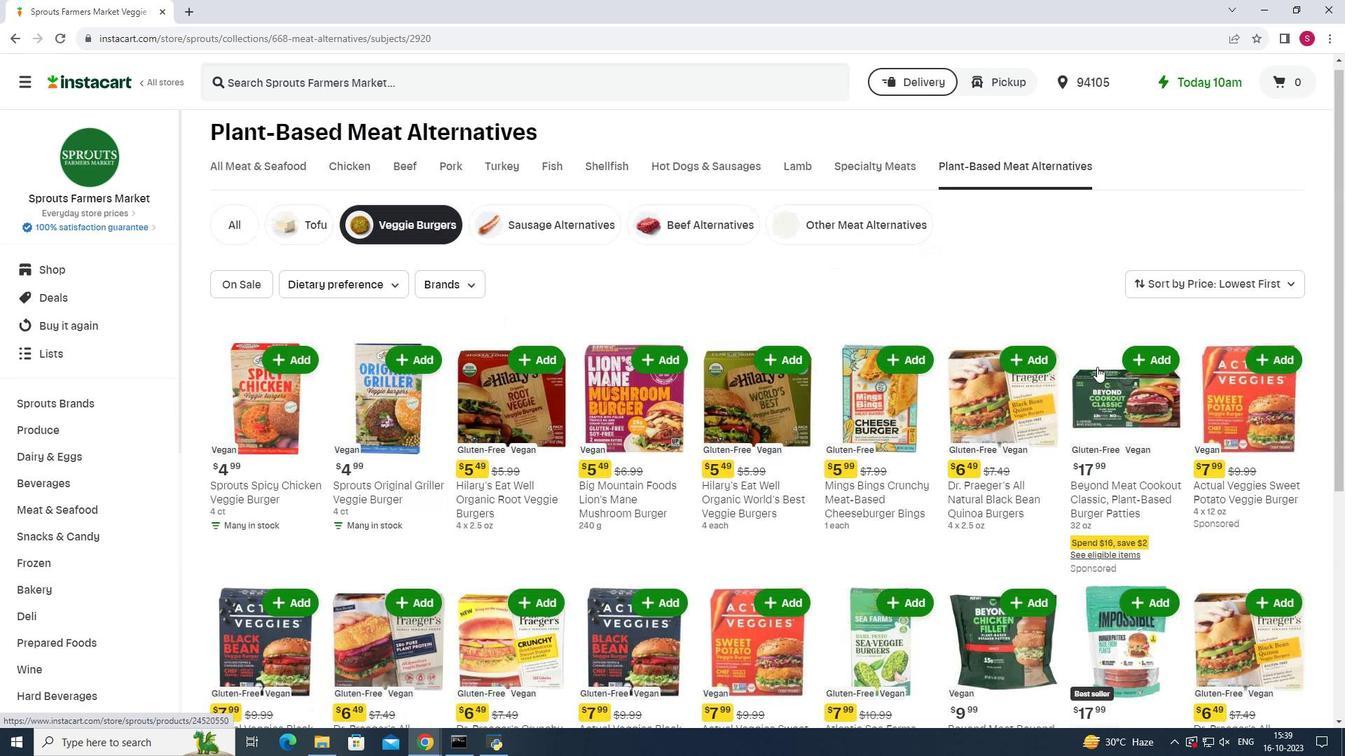 
Action: Mouse scrolled (1097, 367) with delta (0, 0)
Screenshot: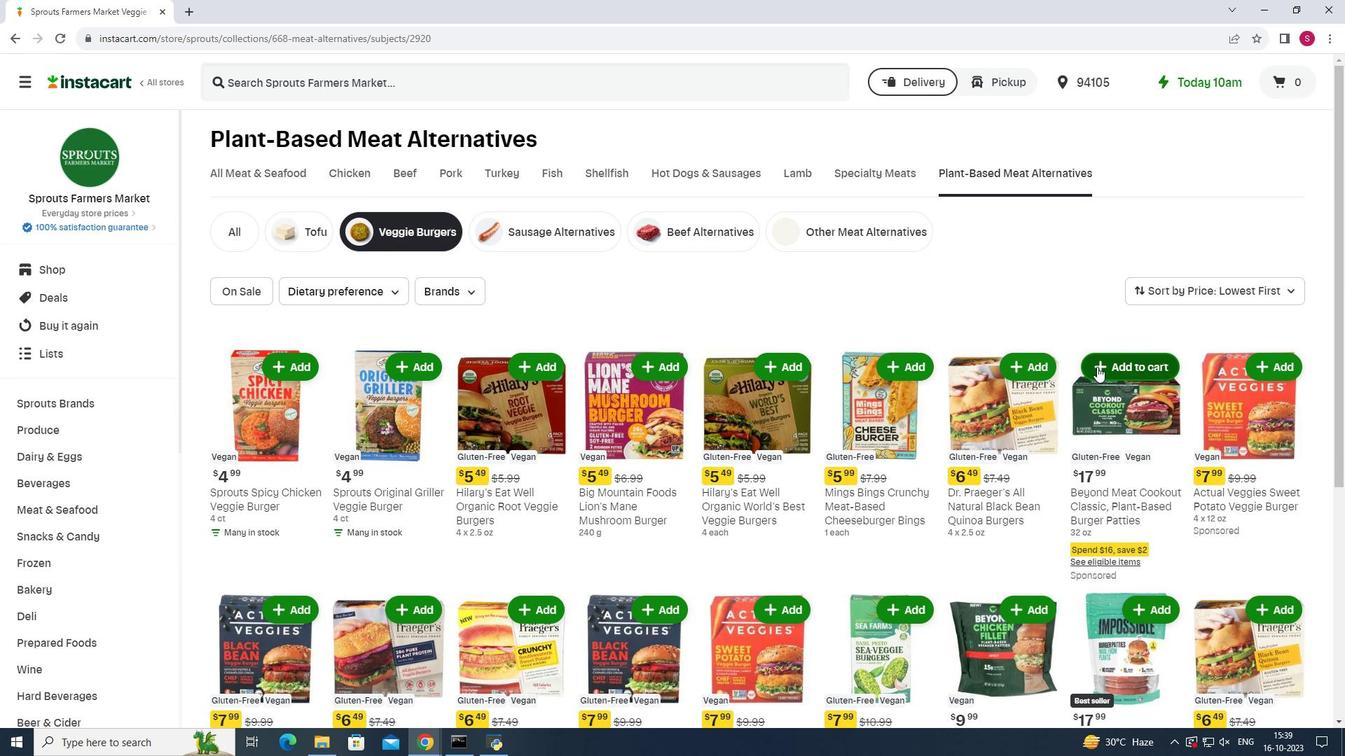 
Action: Mouse scrolled (1097, 367) with delta (0, 0)
Screenshot: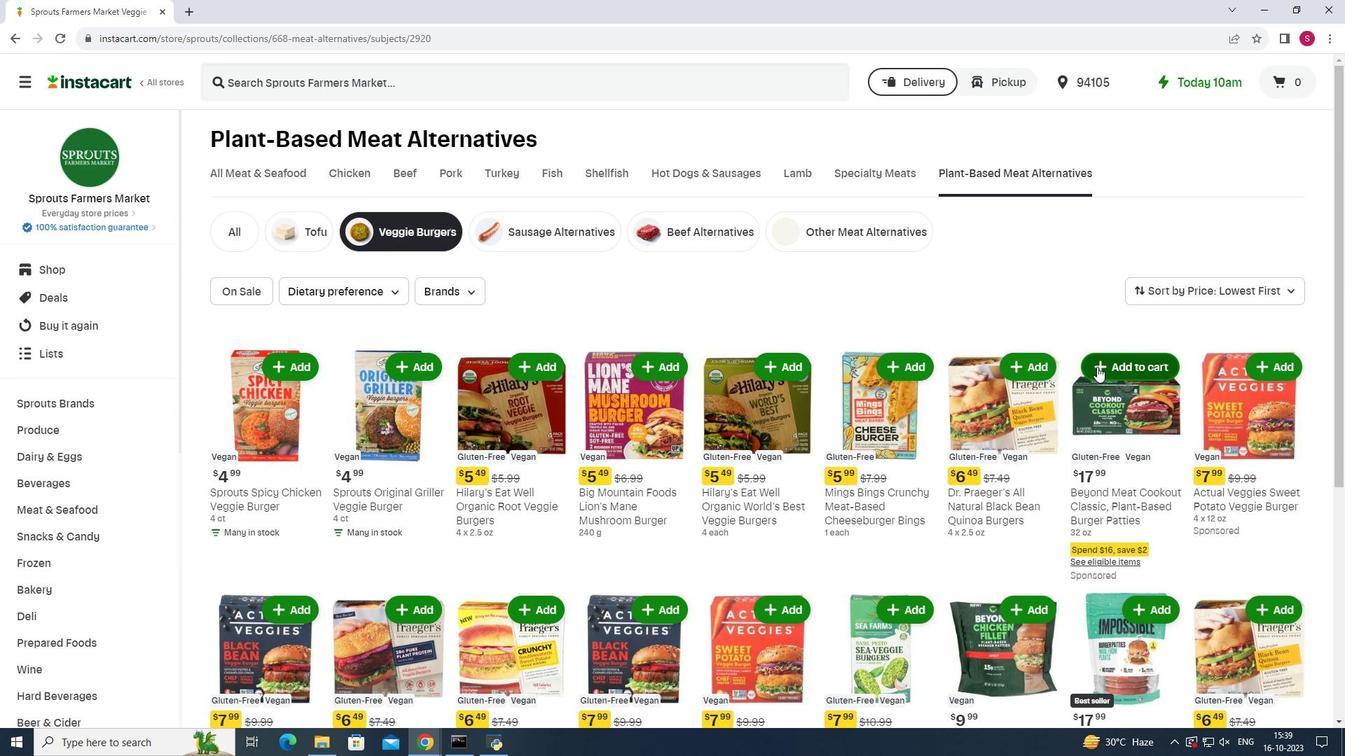 
